 Task: Create a rule when custom fields attachments is set to a date between 1 and 7 working days ago by anyone.
Action: Mouse pressed left at (859, 252)
Screenshot: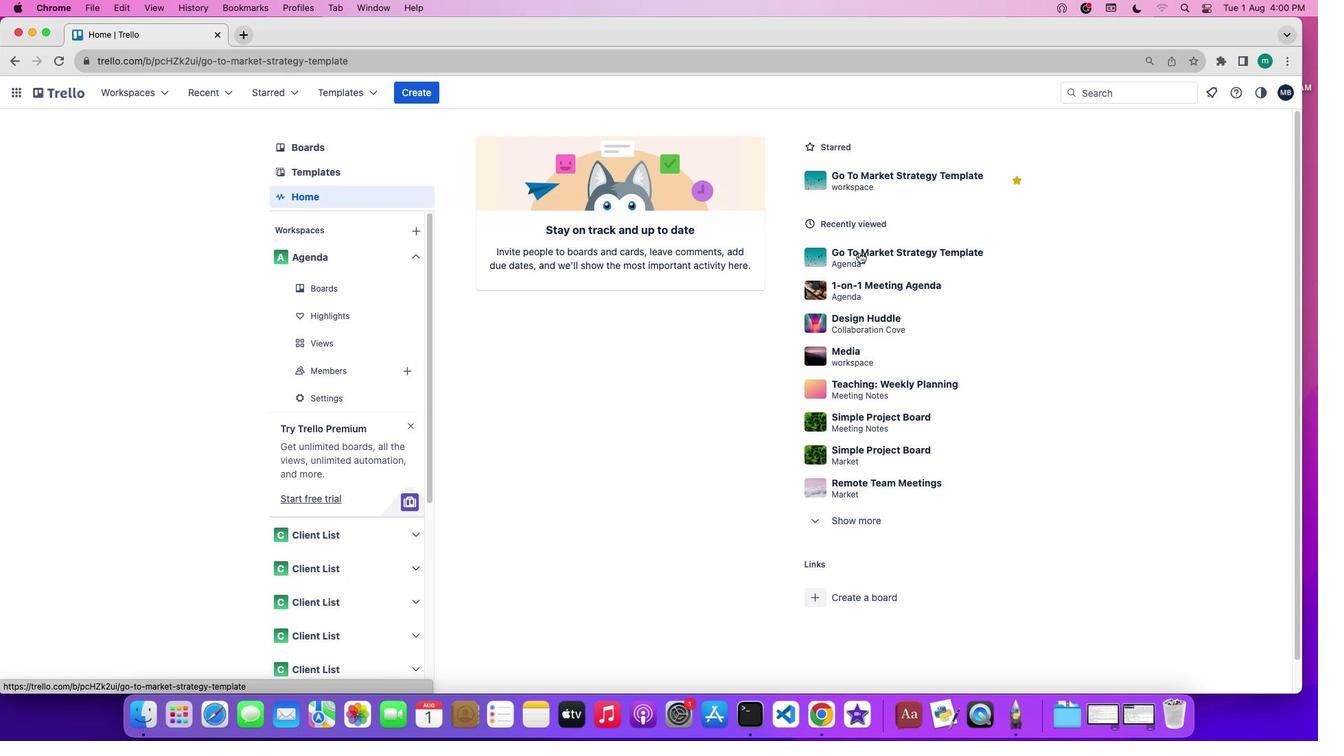 
Action: Mouse moved to (1151, 308)
Screenshot: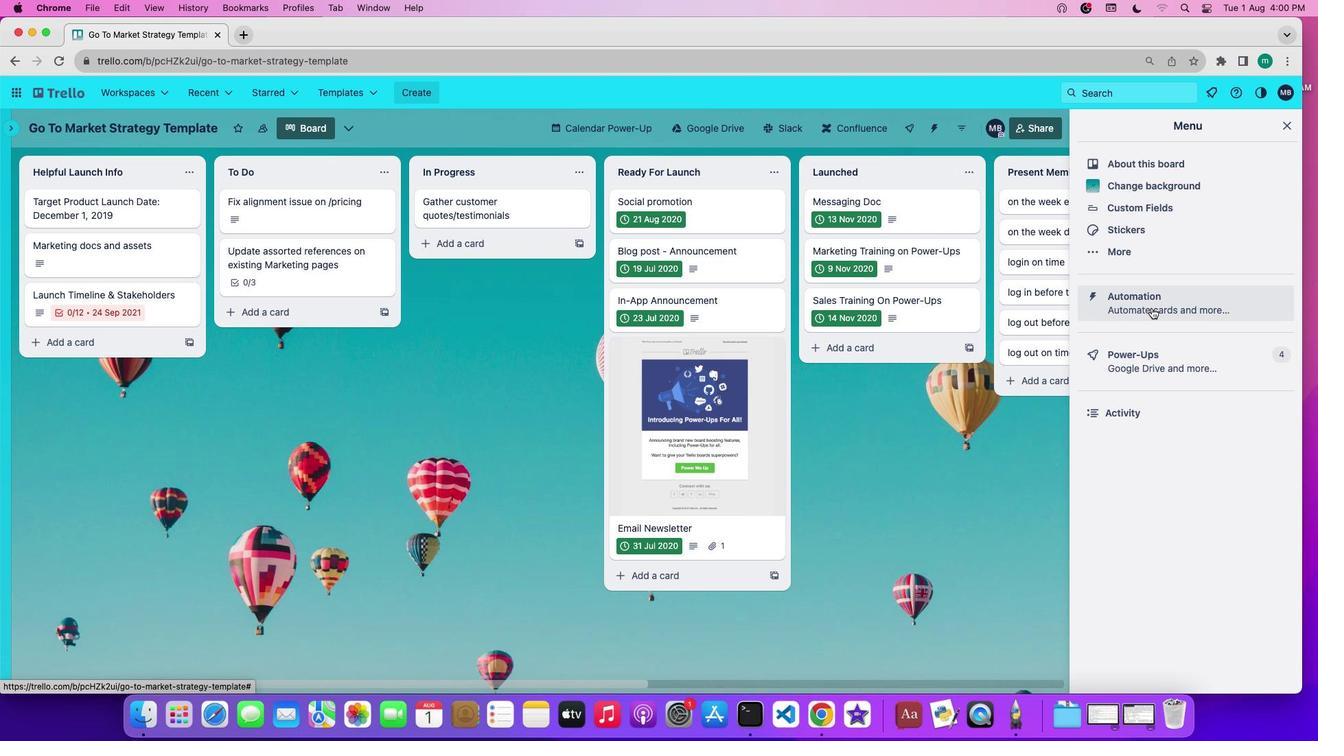 
Action: Mouse pressed left at (1151, 308)
Screenshot: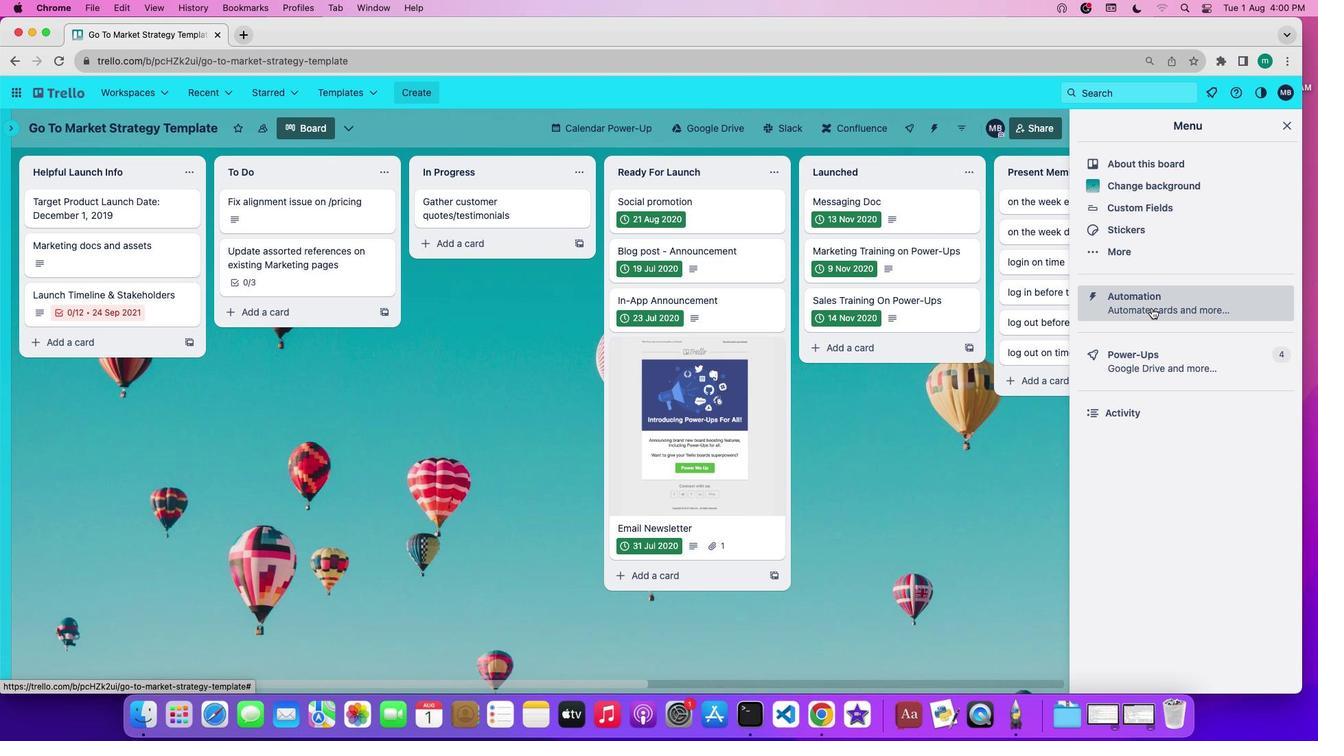 
Action: Mouse moved to (41, 240)
Screenshot: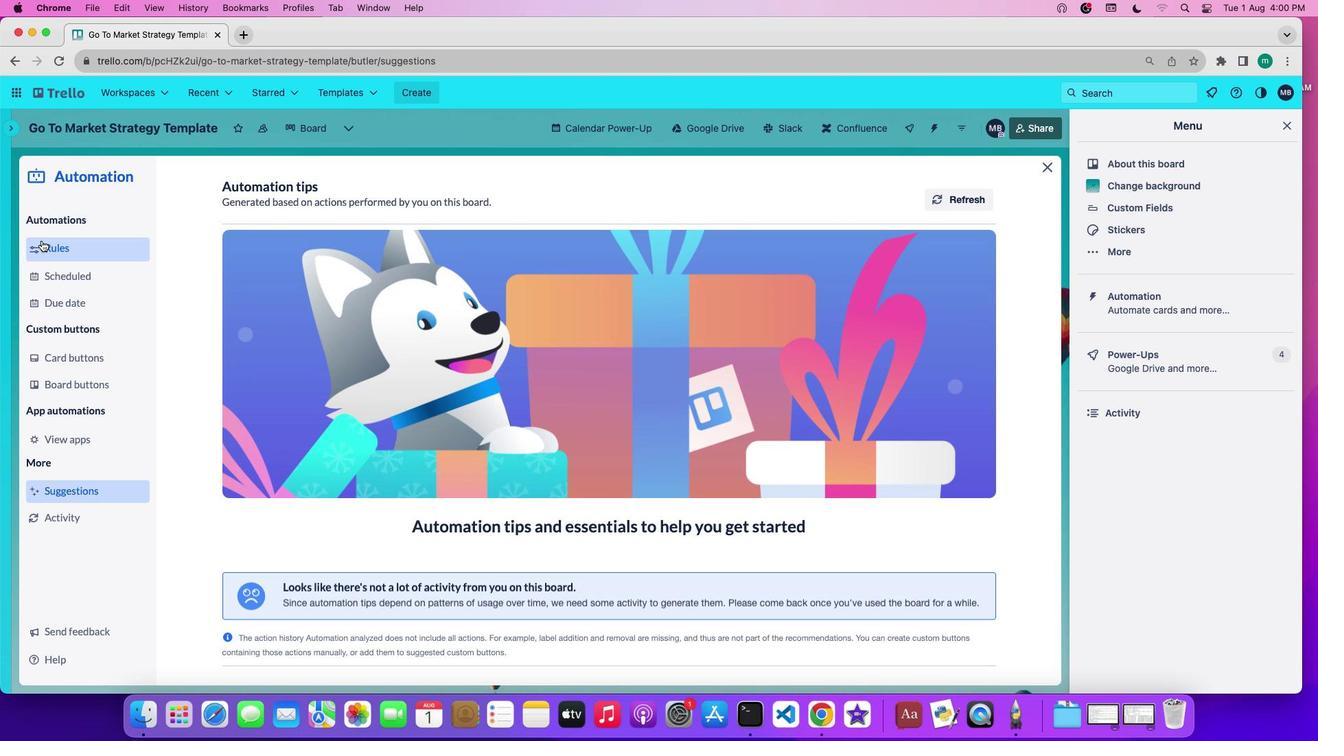 
Action: Mouse pressed left at (41, 240)
Screenshot: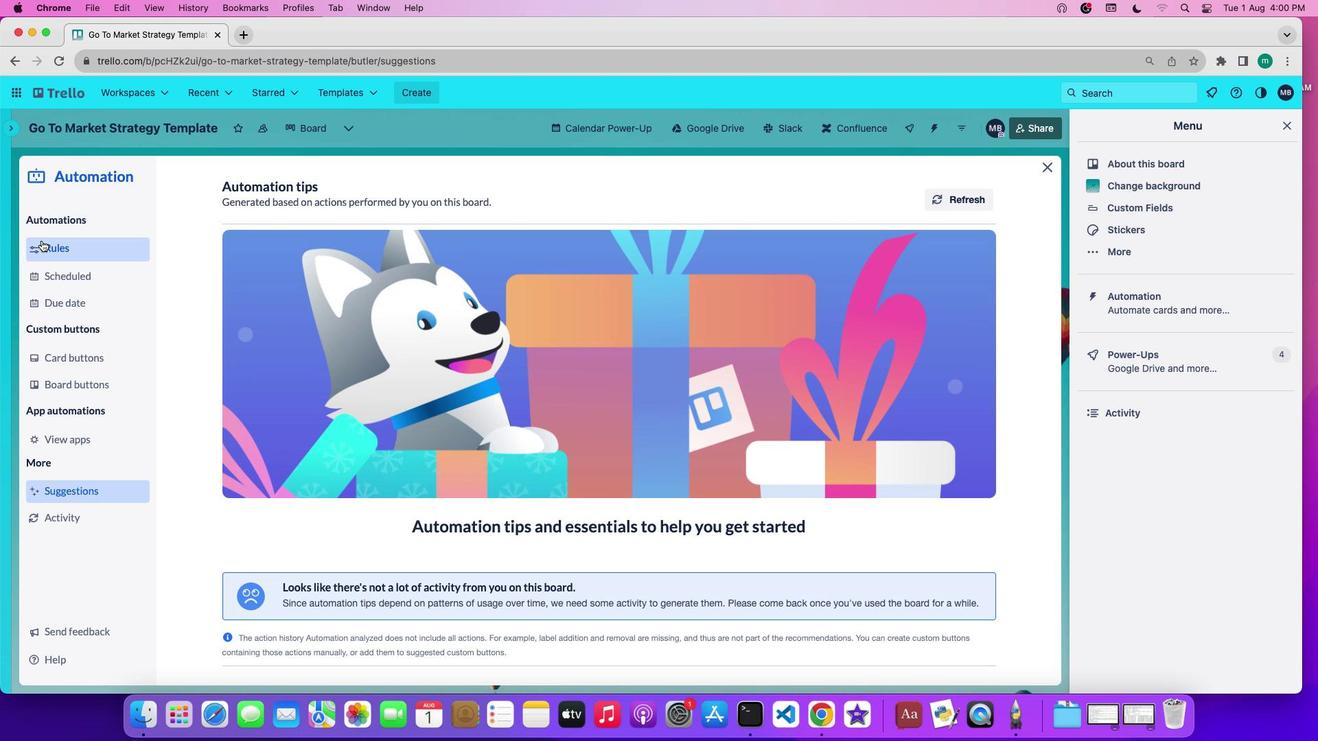 
Action: Mouse moved to (304, 498)
Screenshot: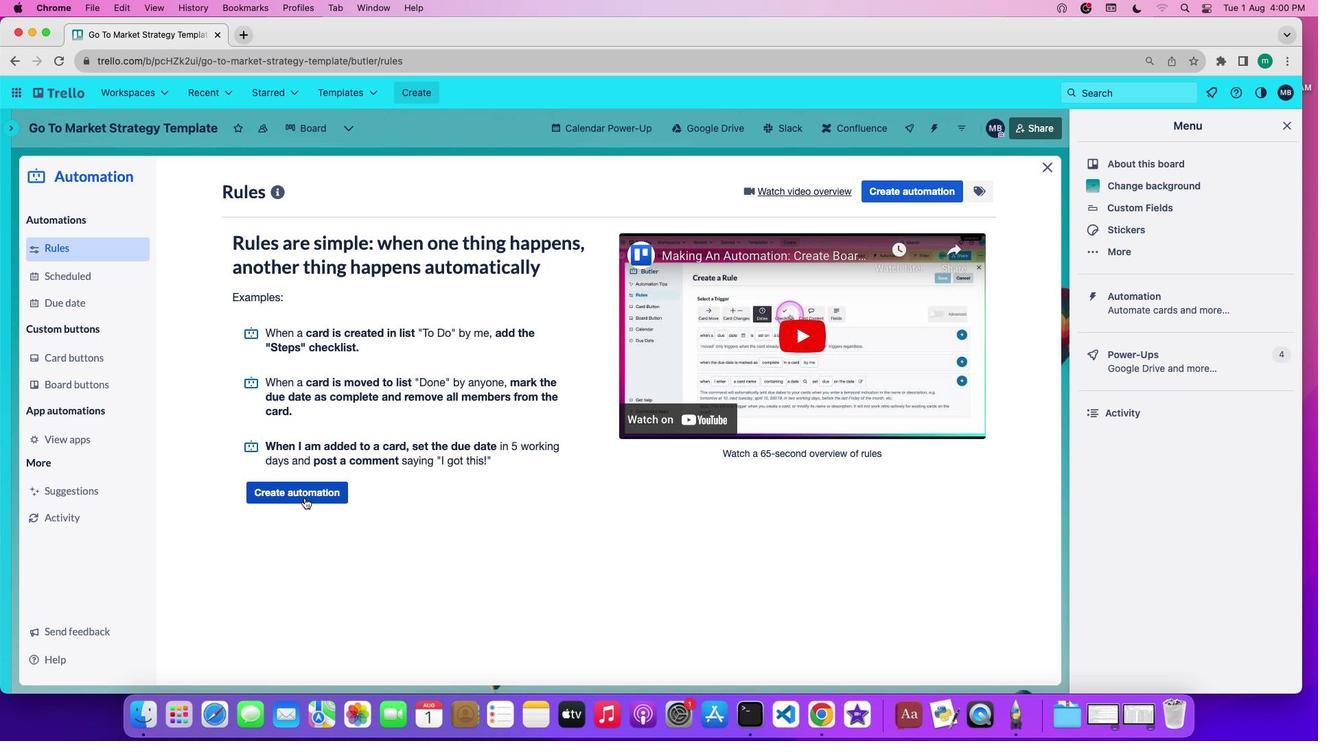 
Action: Mouse pressed left at (304, 498)
Screenshot: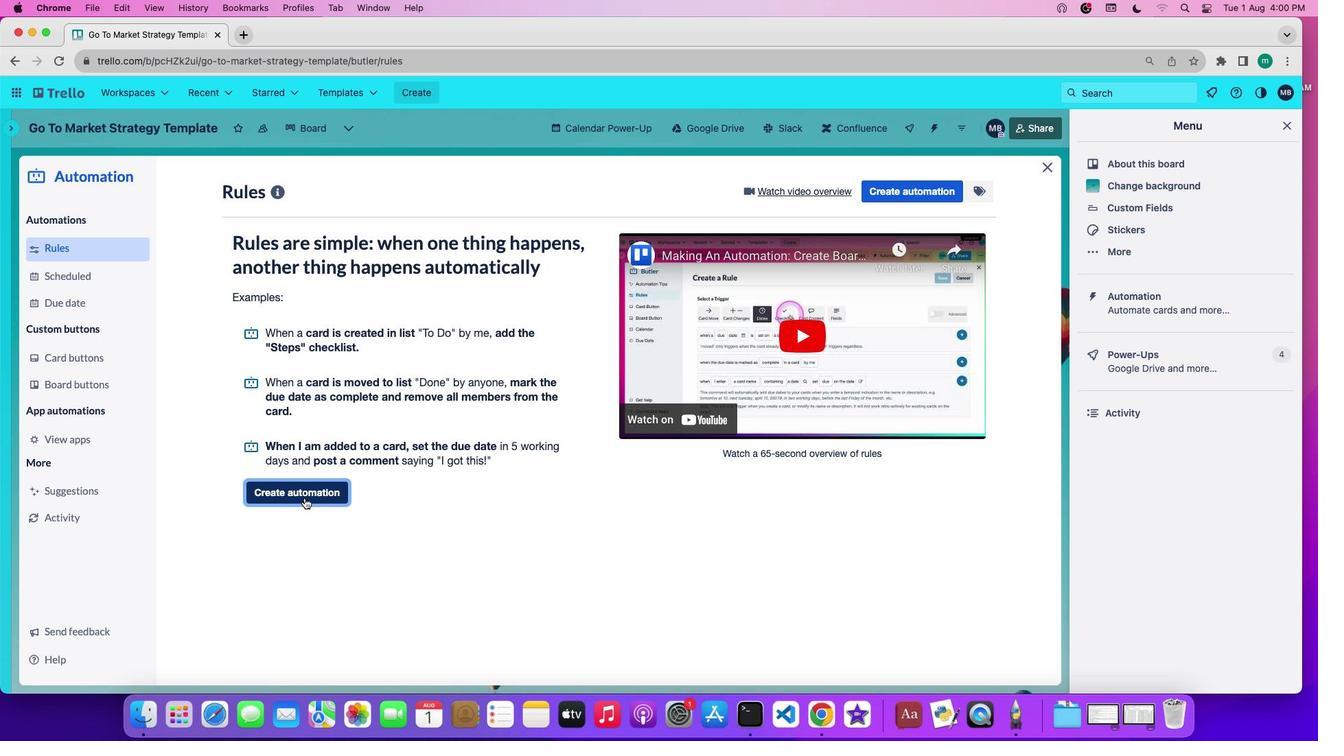
Action: Mouse moved to (523, 327)
Screenshot: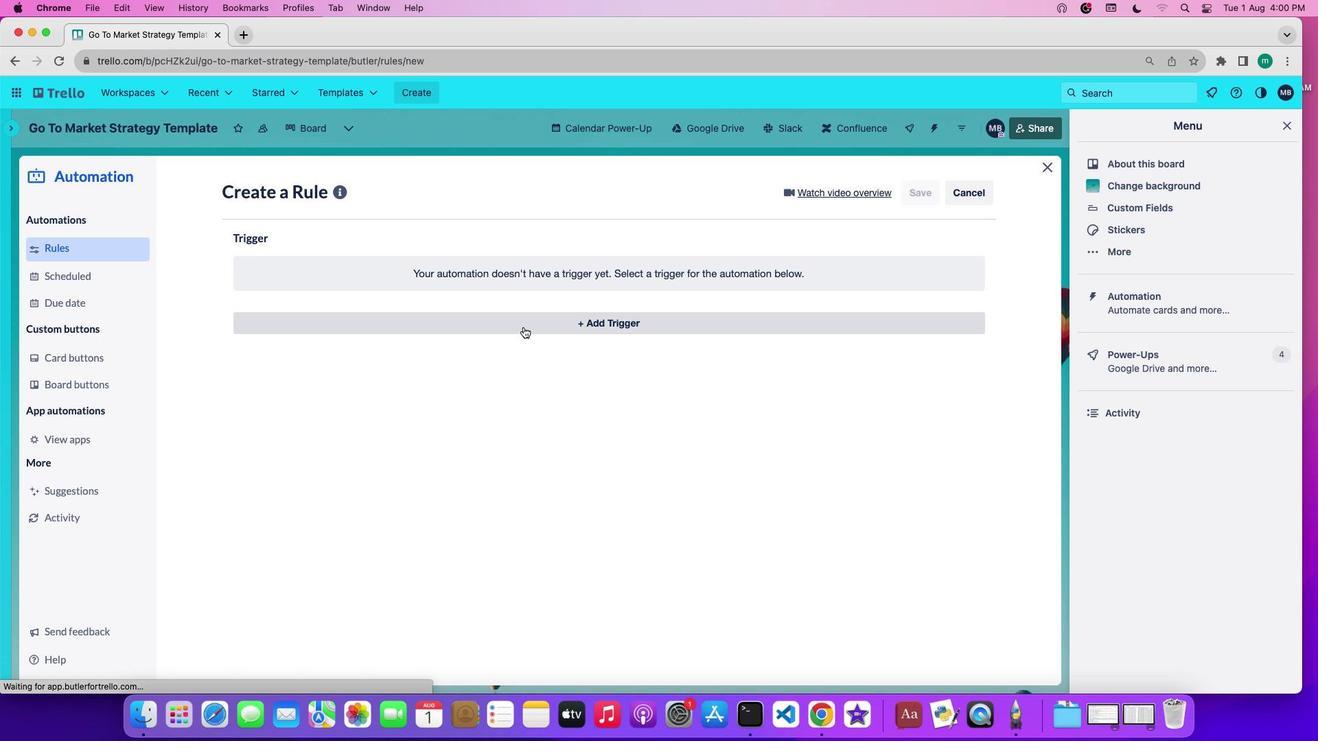 
Action: Mouse pressed left at (523, 327)
Screenshot: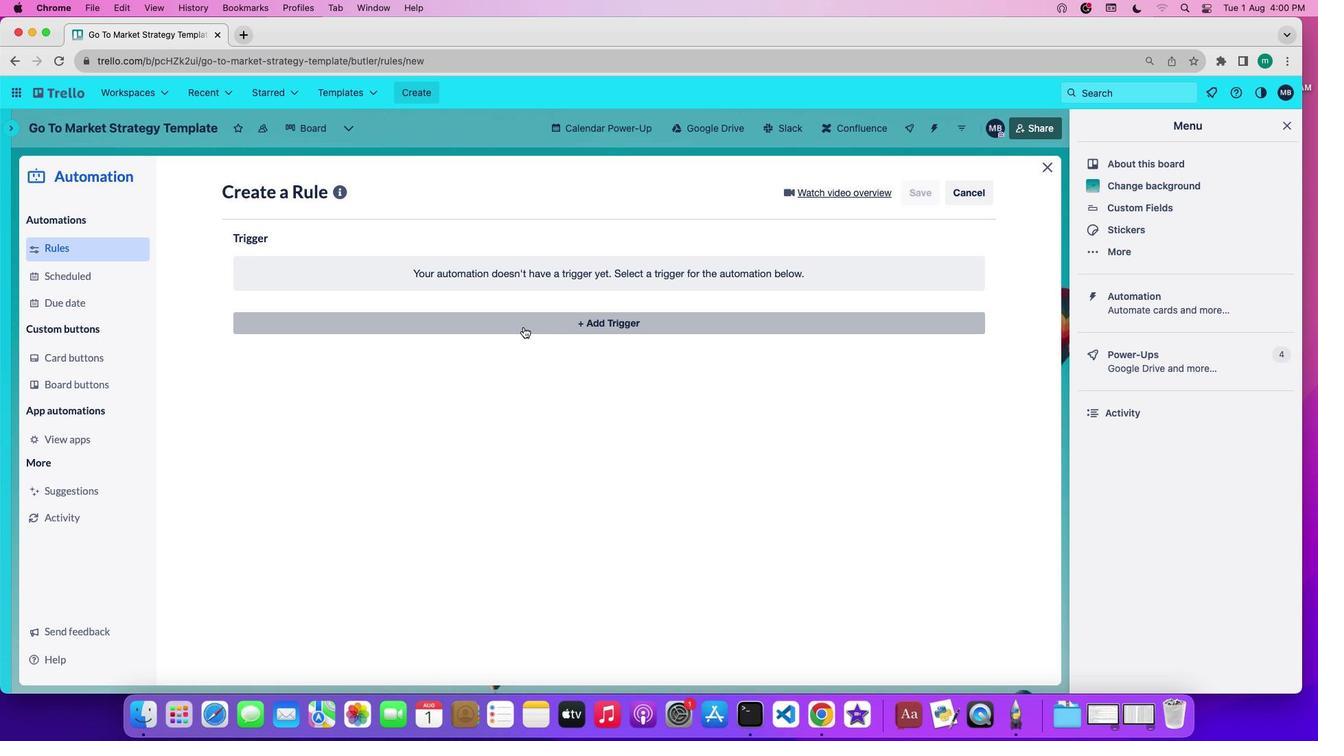 
Action: Mouse moved to (548, 367)
Screenshot: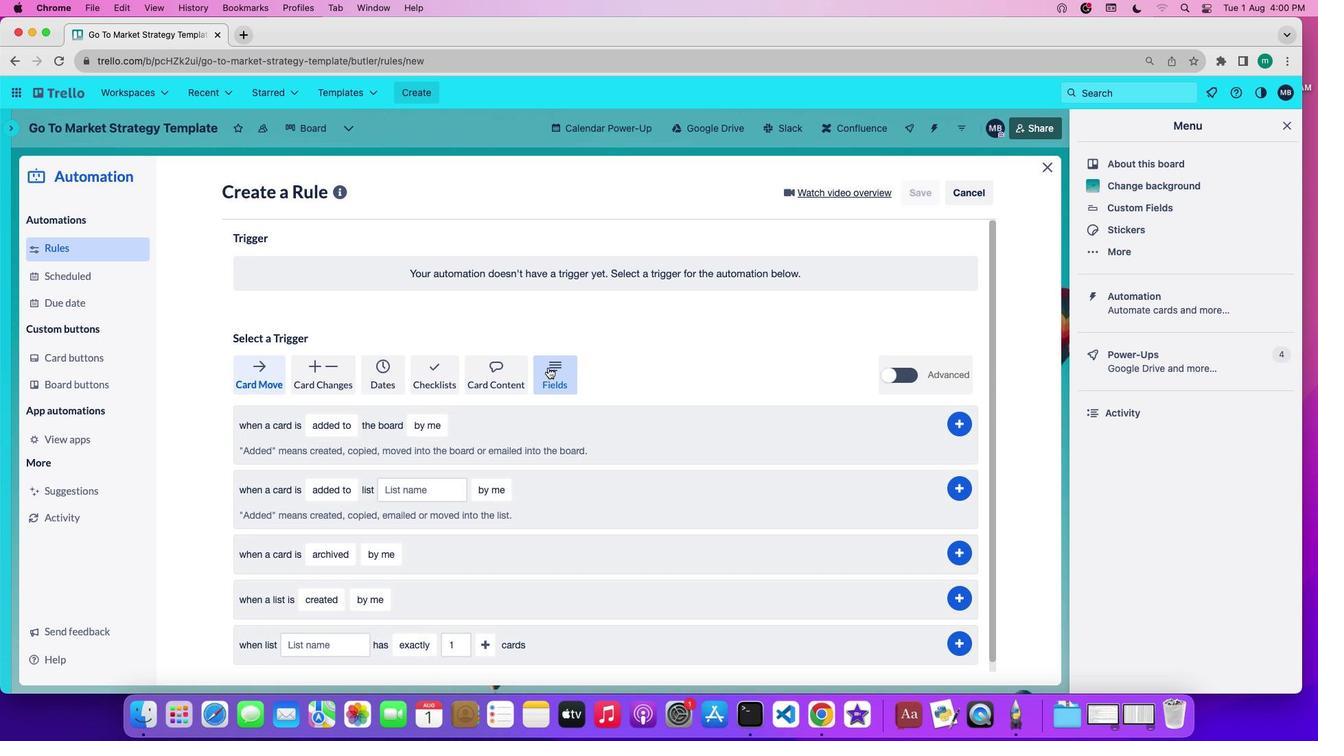 
Action: Mouse pressed left at (548, 367)
Screenshot: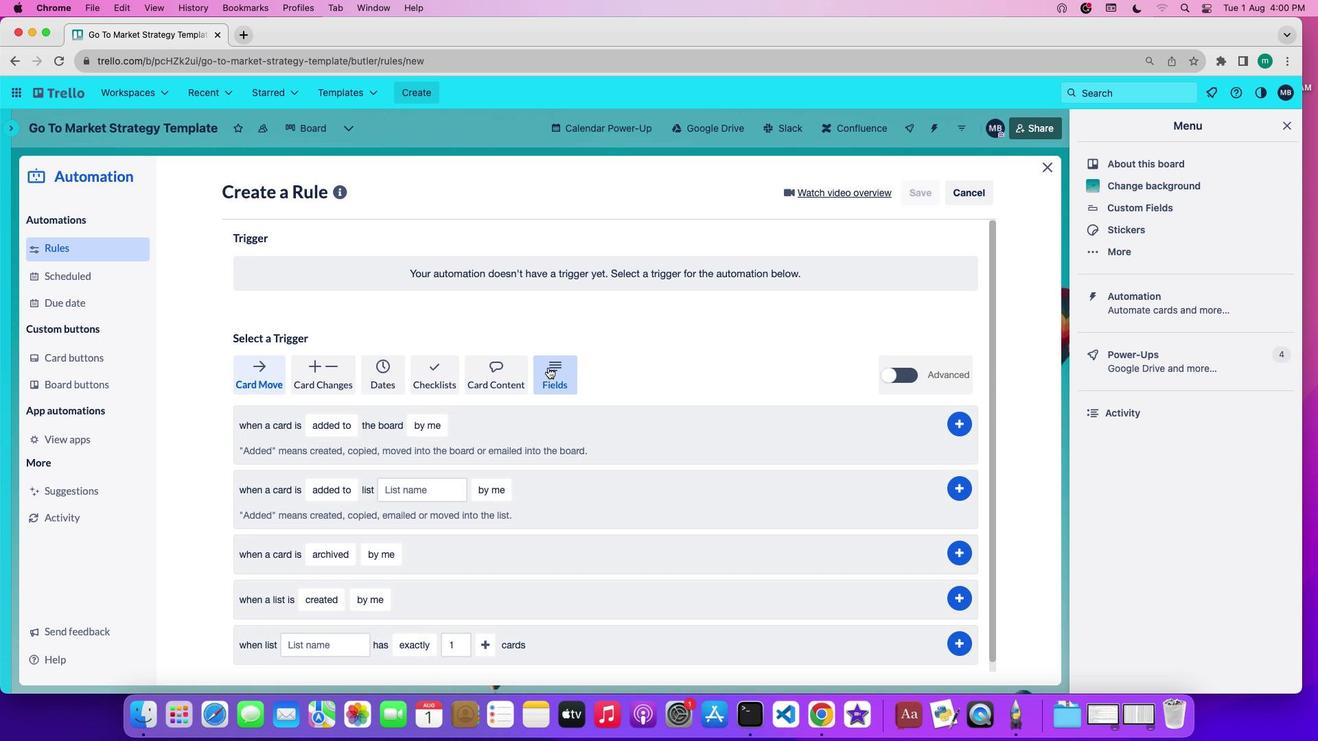 
Action: Mouse moved to (544, 545)
Screenshot: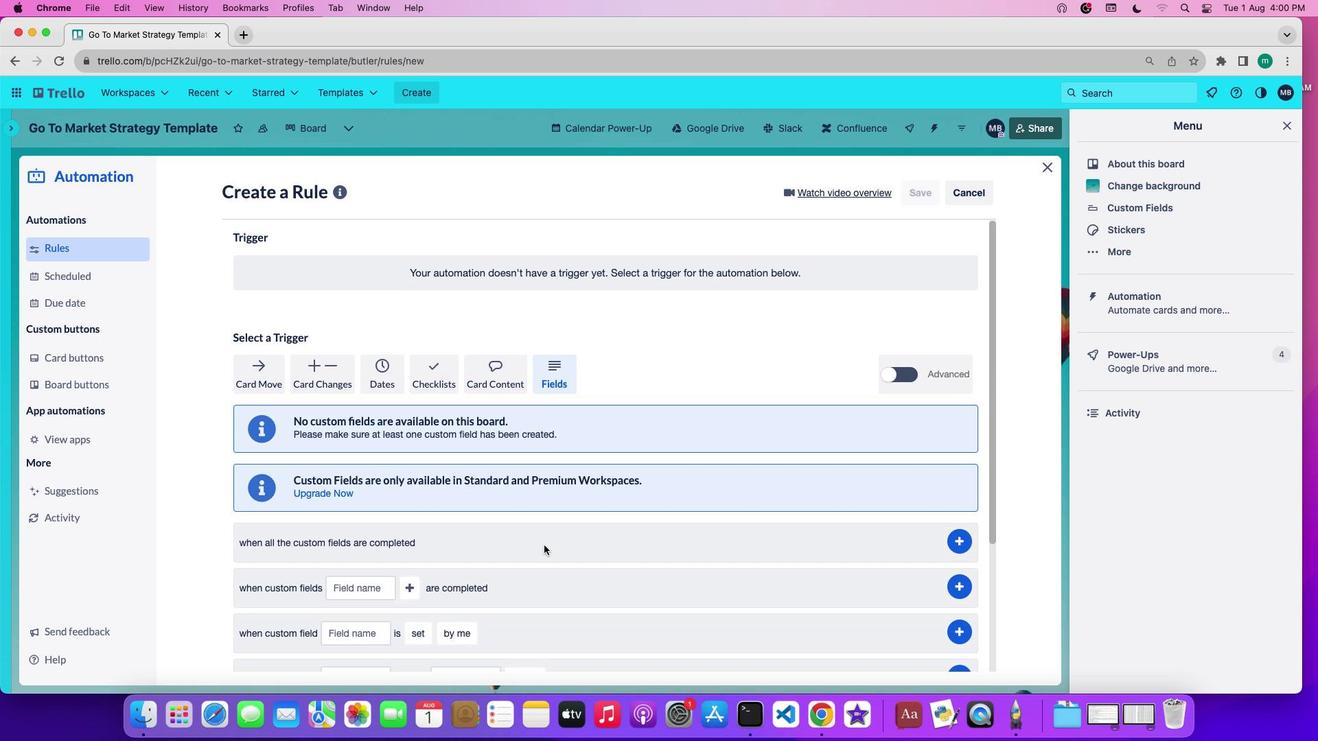 
Action: Mouse scrolled (544, 545) with delta (0, 0)
Screenshot: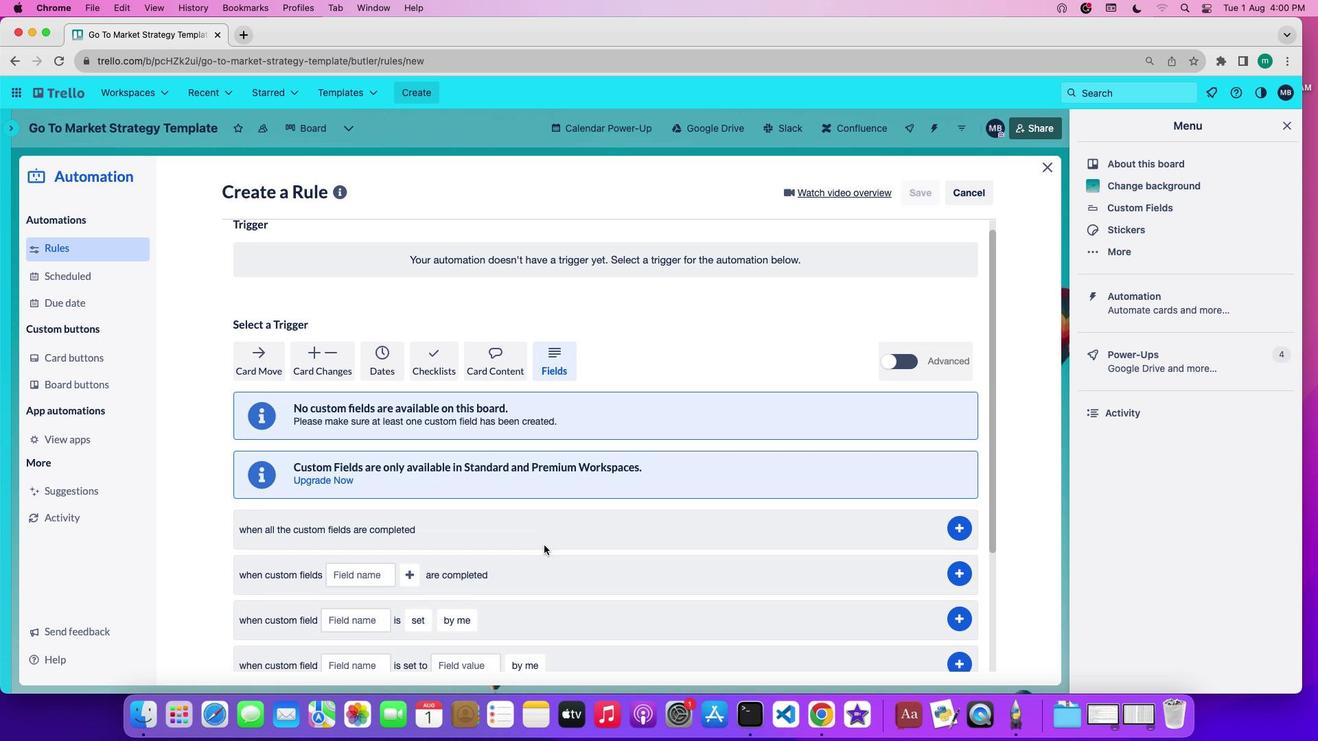 
Action: Mouse moved to (544, 545)
Screenshot: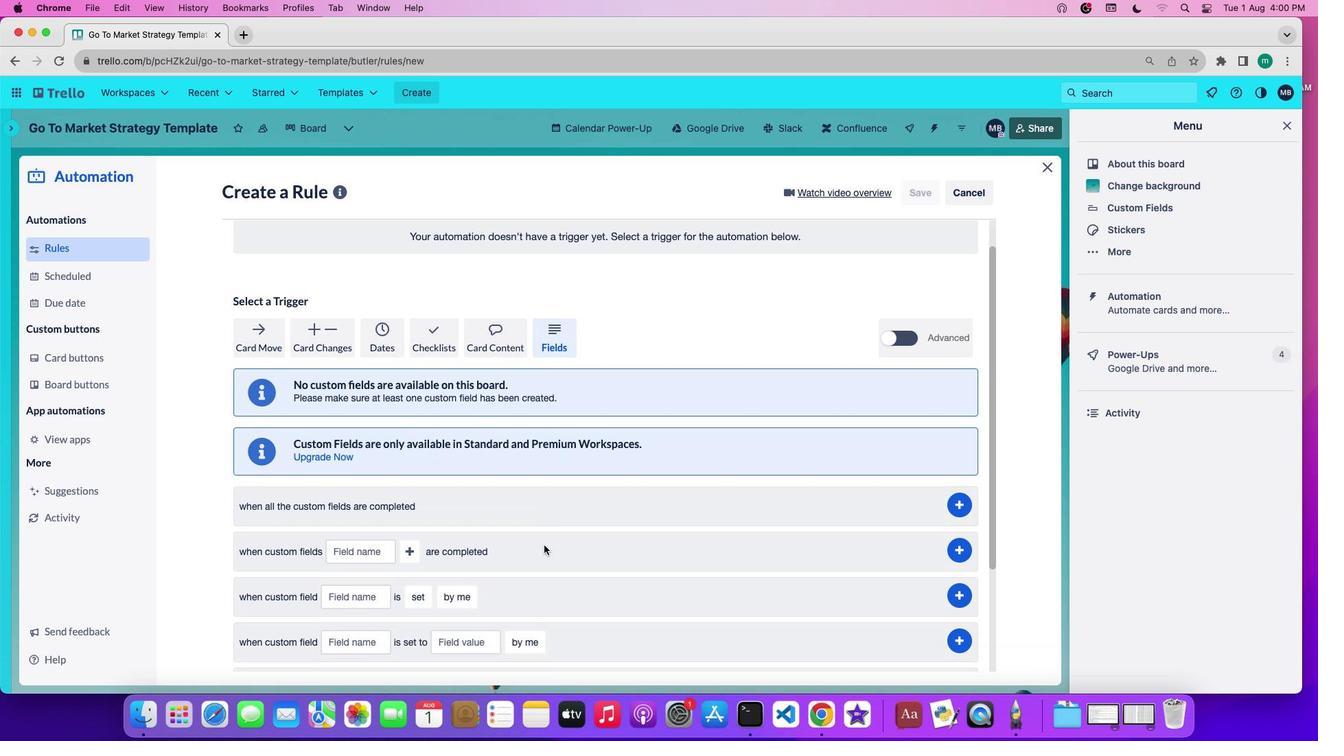 
Action: Mouse scrolled (544, 545) with delta (0, 0)
Screenshot: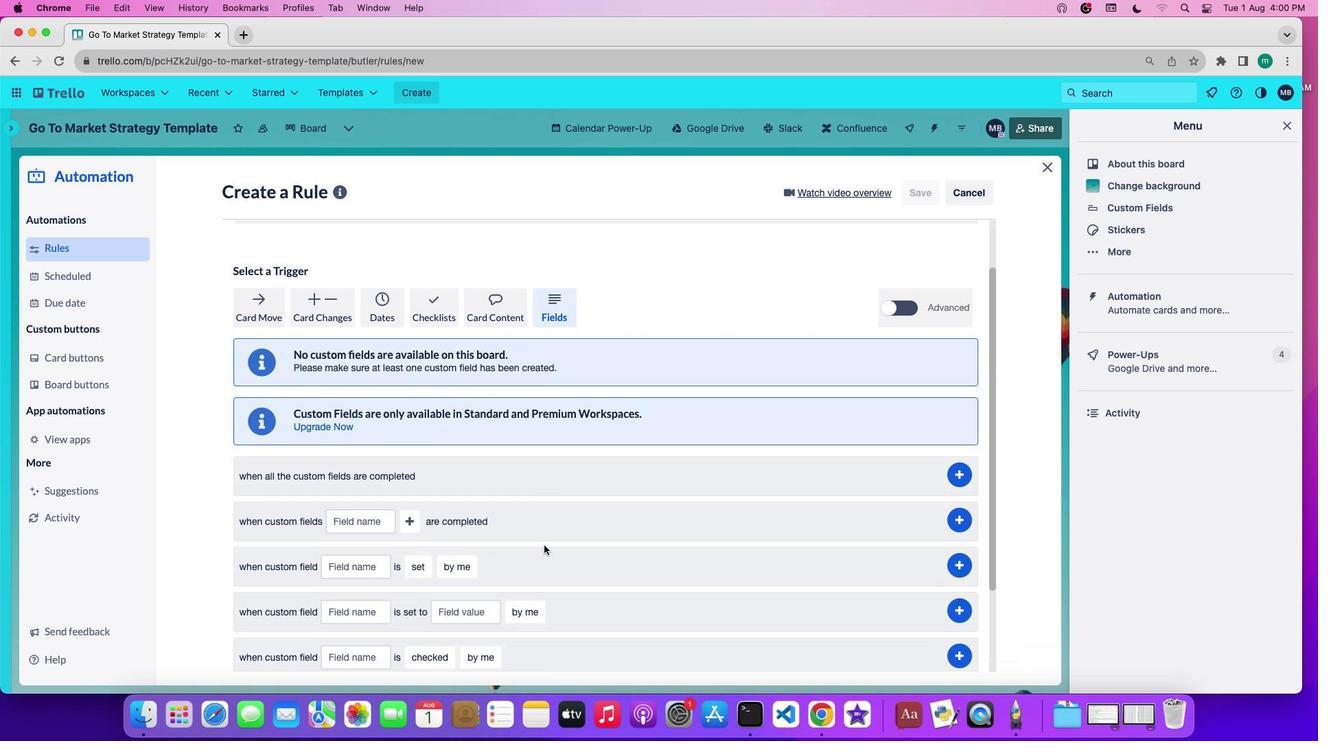 
Action: Mouse scrolled (544, 545) with delta (0, -1)
Screenshot: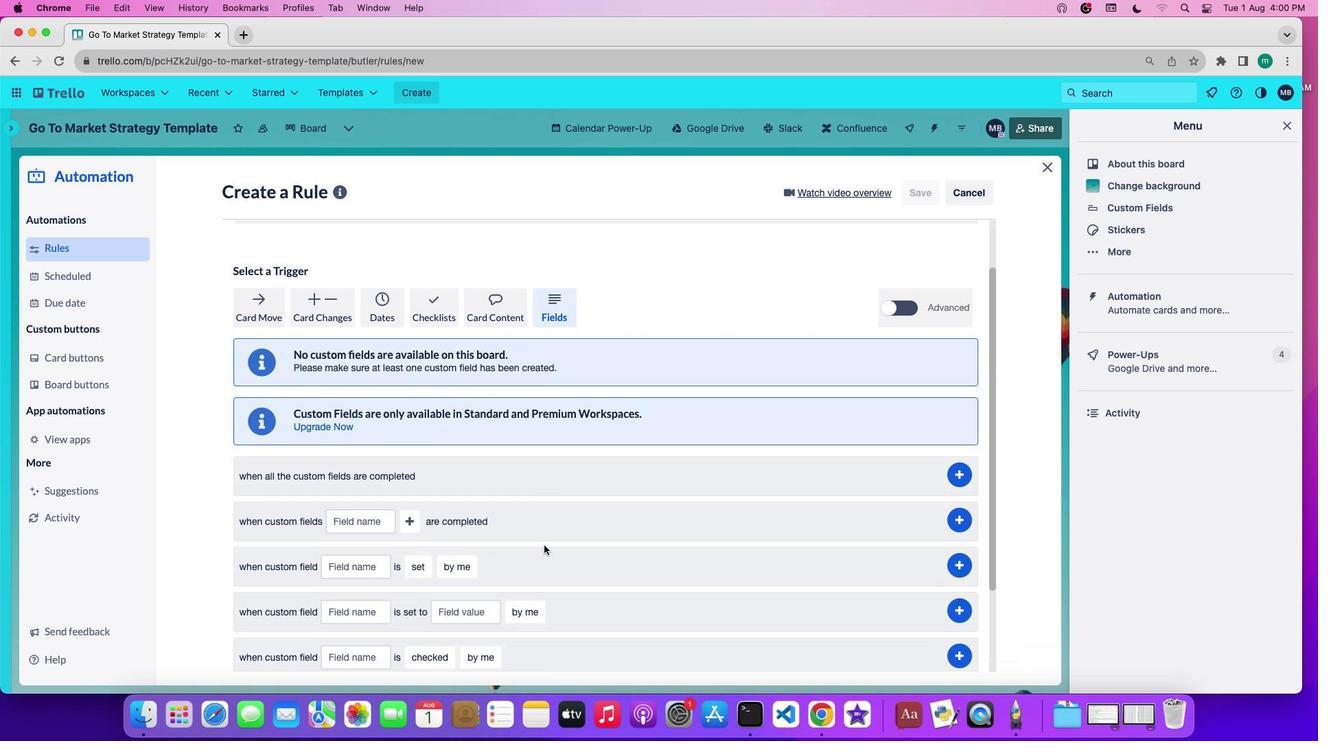 
Action: Mouse scrolled (544, 545) with delta (0, -2)
Screenshot: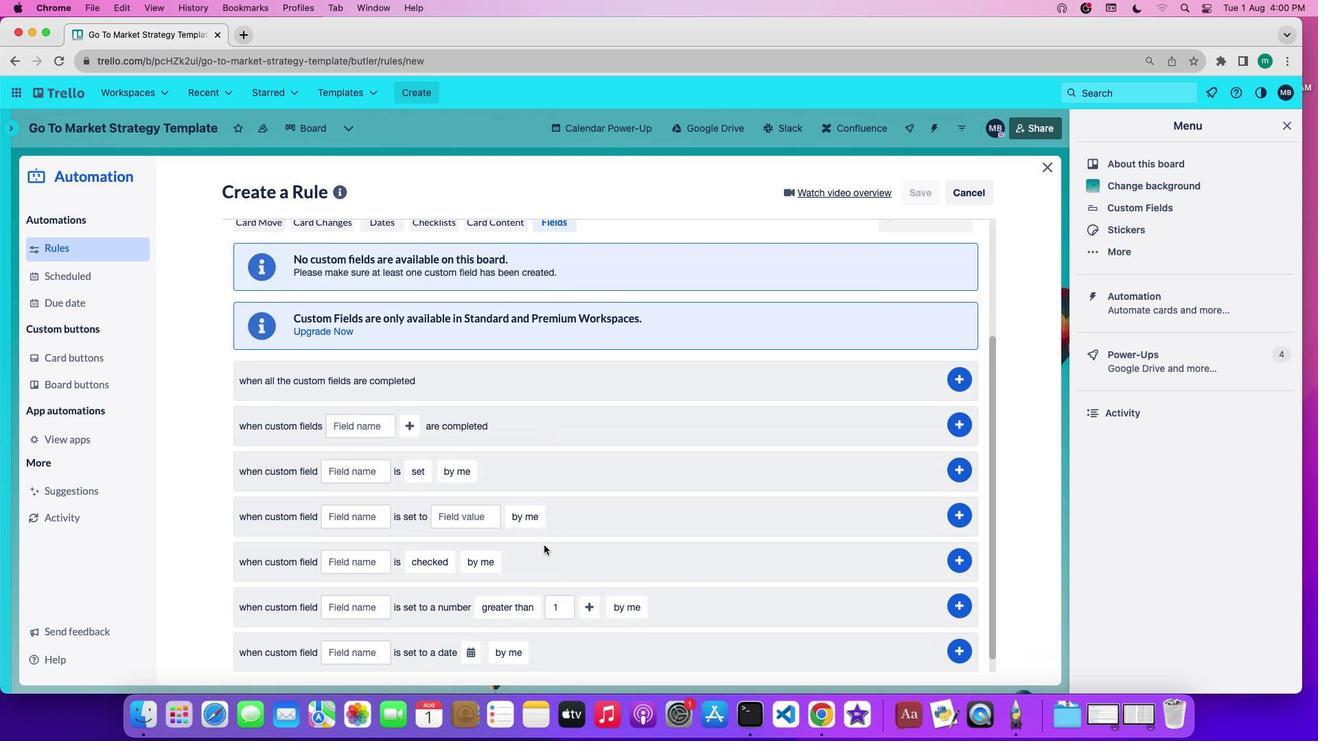 
Action: Mouse scrolled (544, 545) with delta (0, 0)
Screenshot: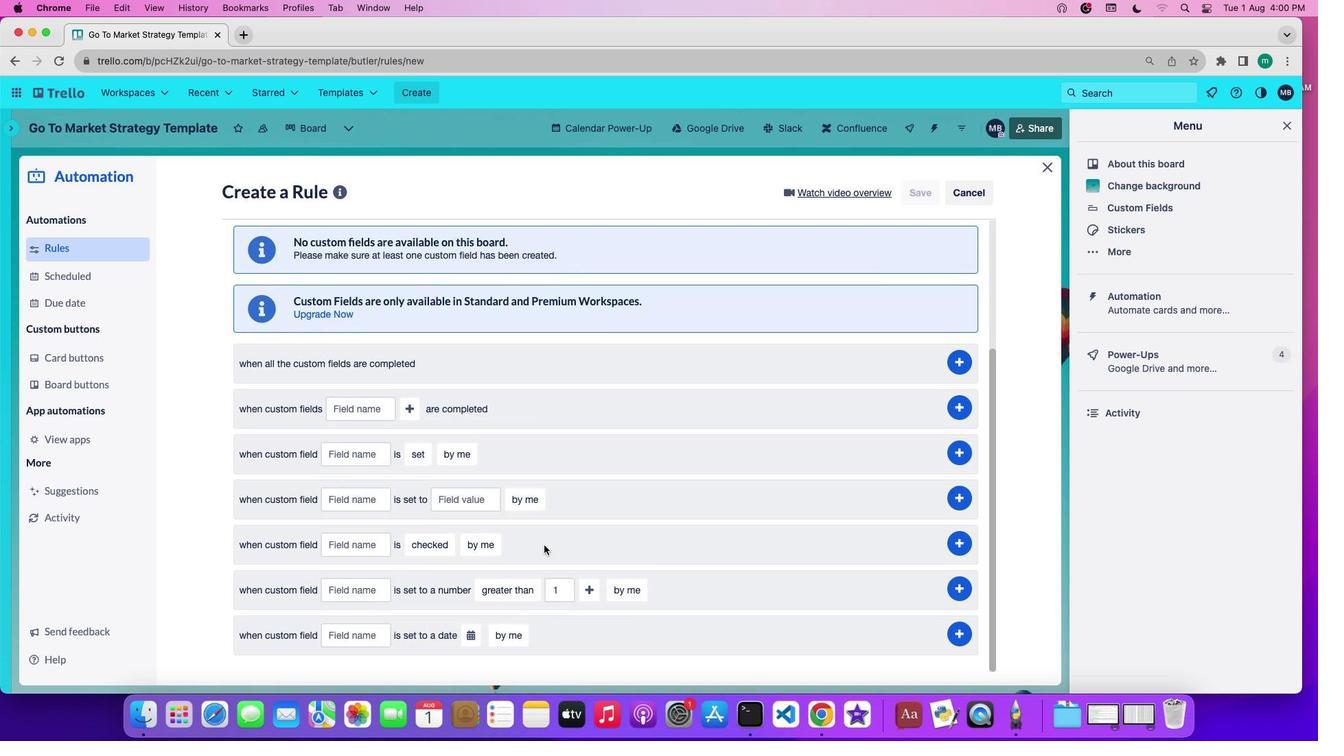 
Action: Mouse scrolled (544, 545) with delta (0, 0)
Screenshot: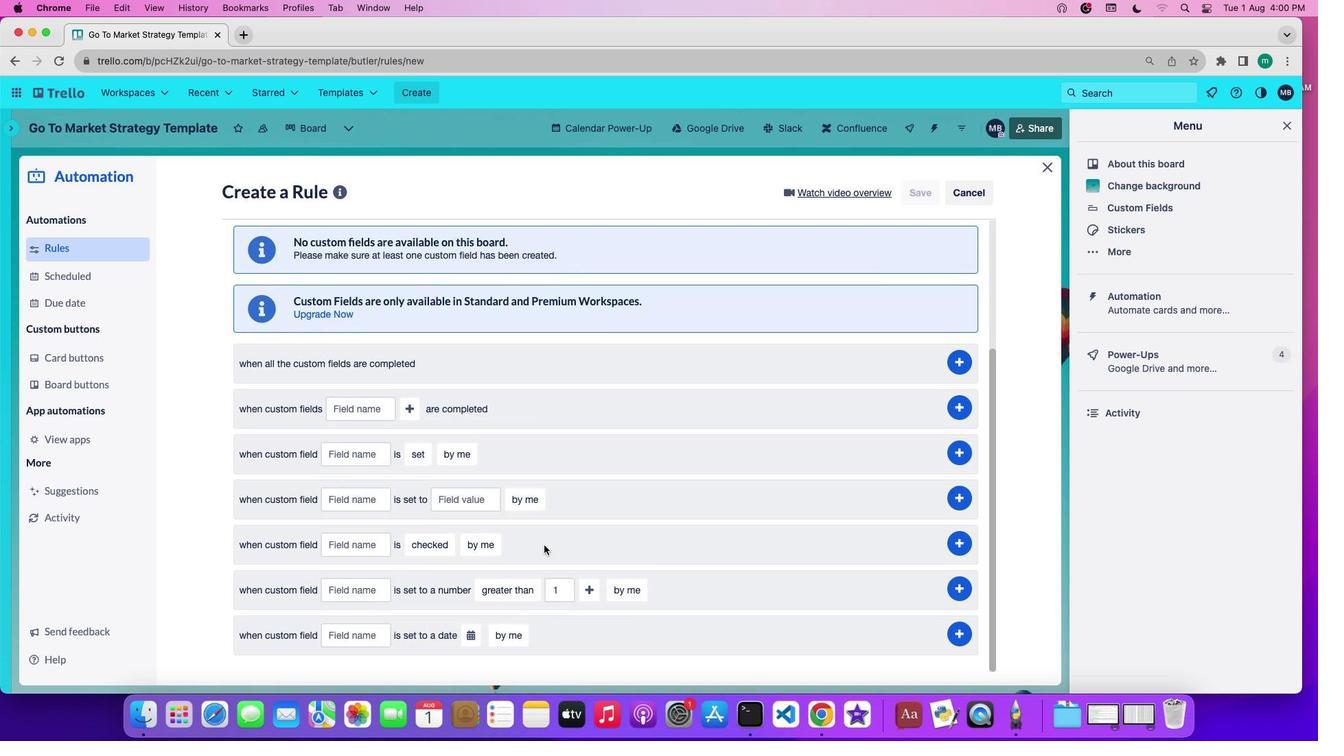 
Action: Mouse scrolled (544, 545) with delta (0, -1)
Screenshot: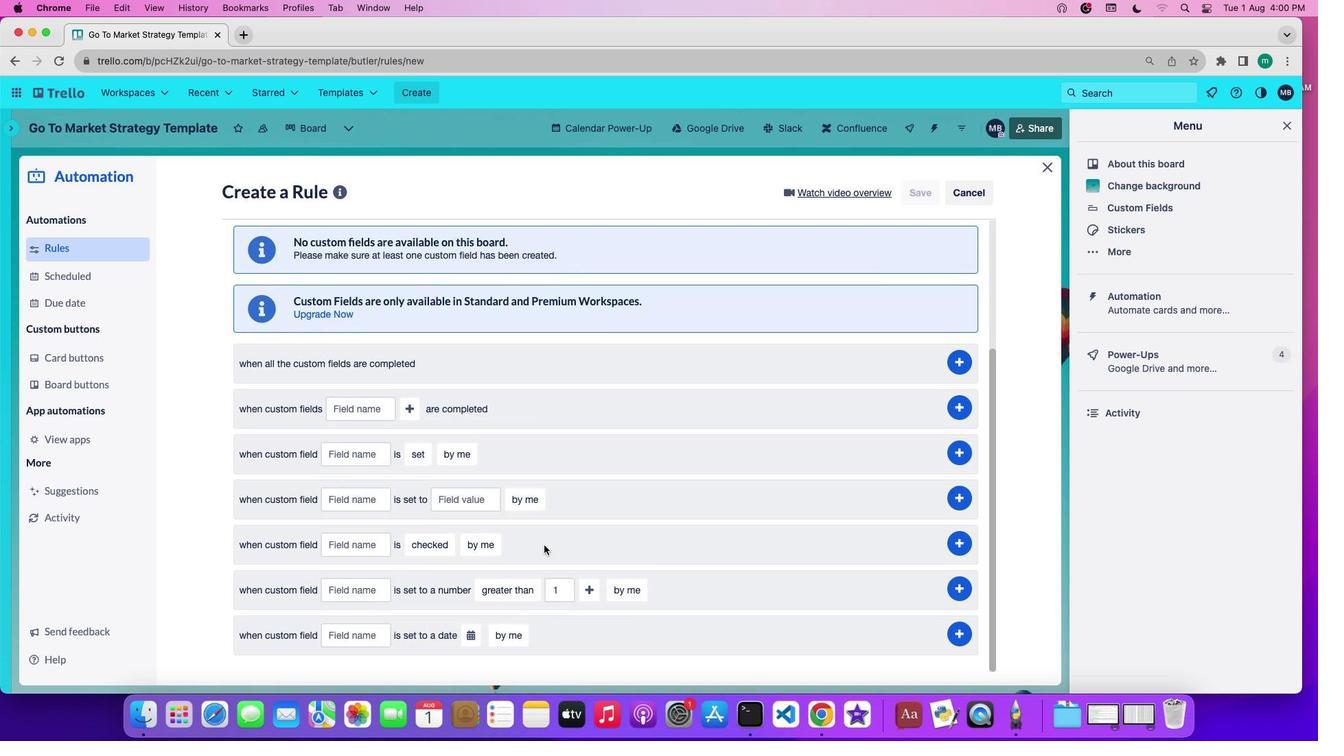
Action: Mouse scrolled (544, 545) with delta (0, -2)
Screenshot: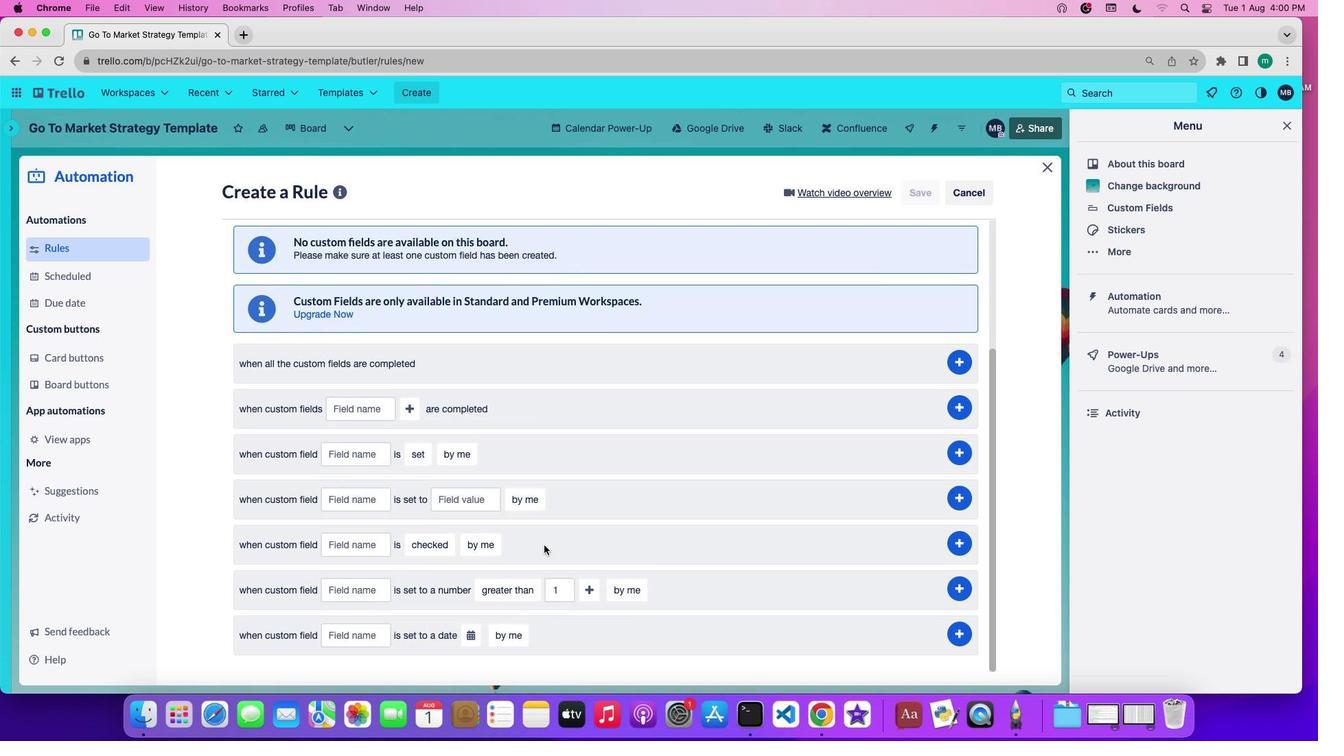 
Action: Mouse moved to (333, 638)
Screenshot: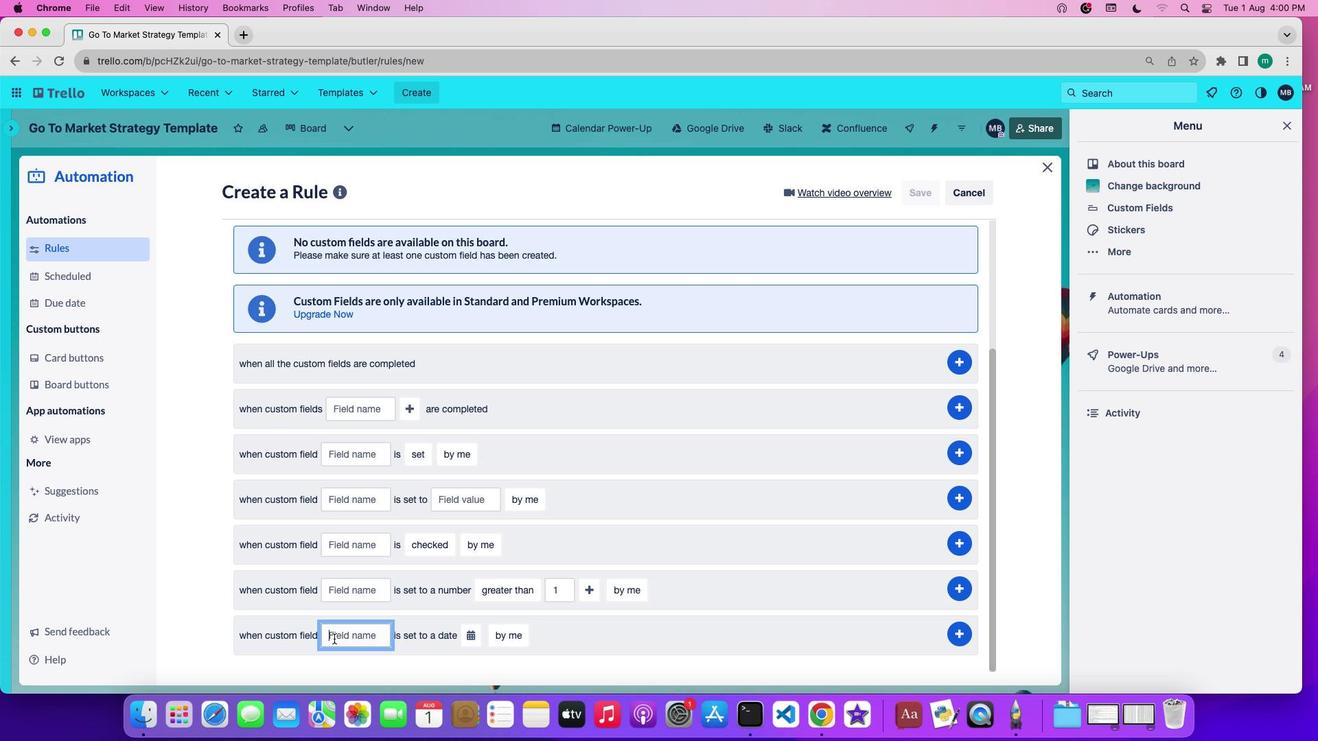 
Action: Mouse pressed left at (333, 638)
Screenshot: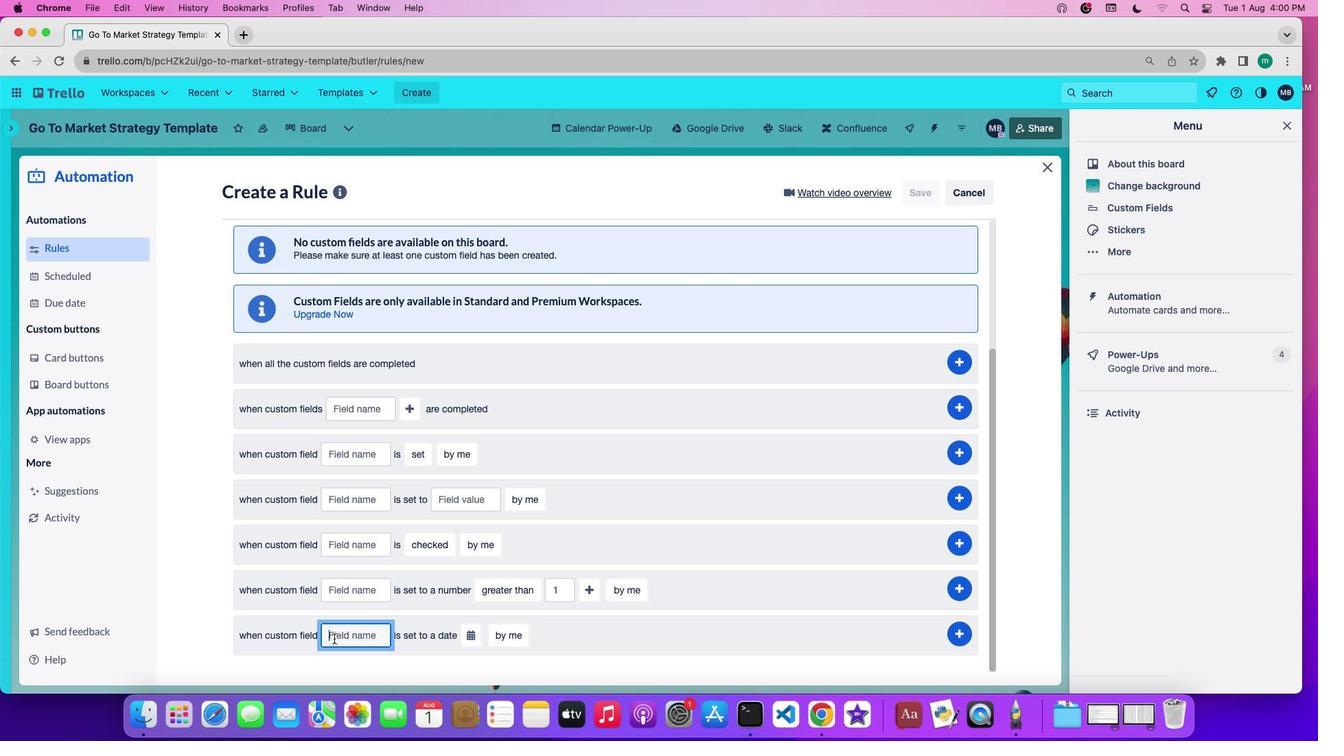 
Action: Key pressed 'a''t''t''a''c''h''m''e''n''t''s'
Screenshot: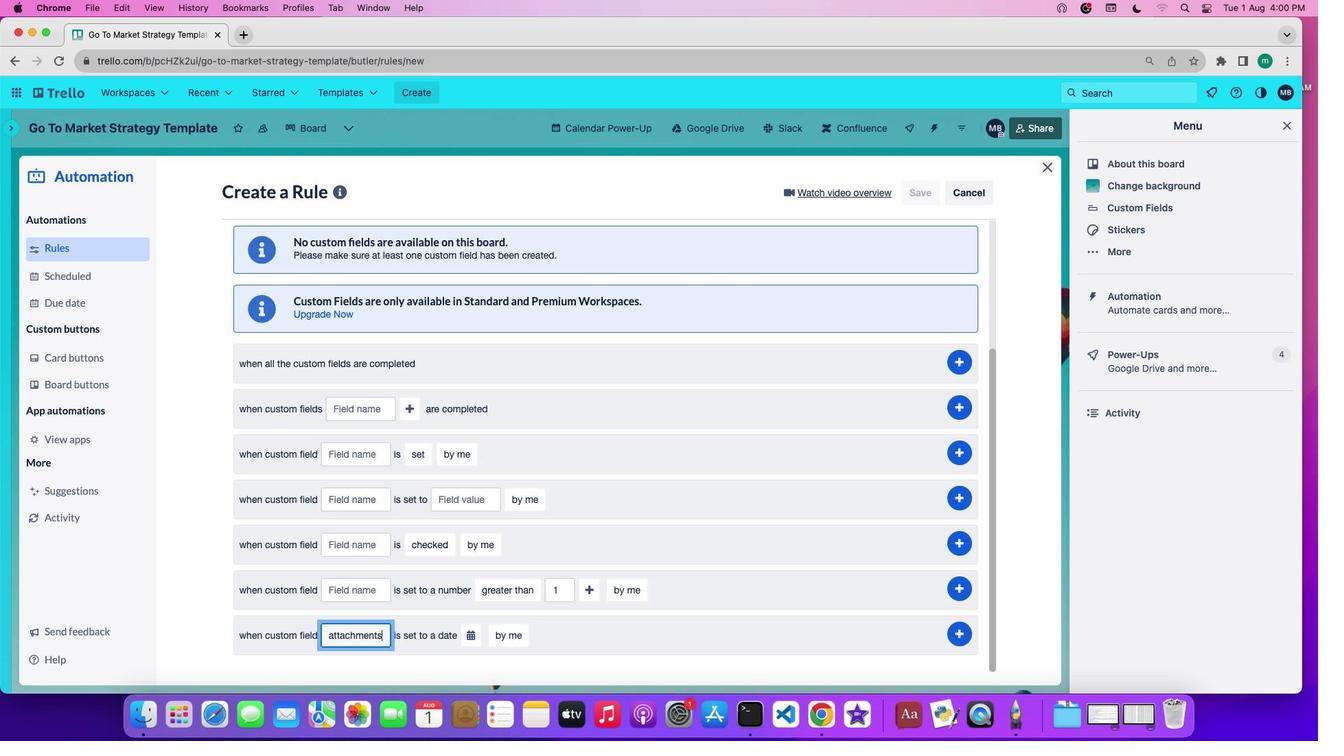 
Action: Mouse moved to (480, 638)
Screenshot: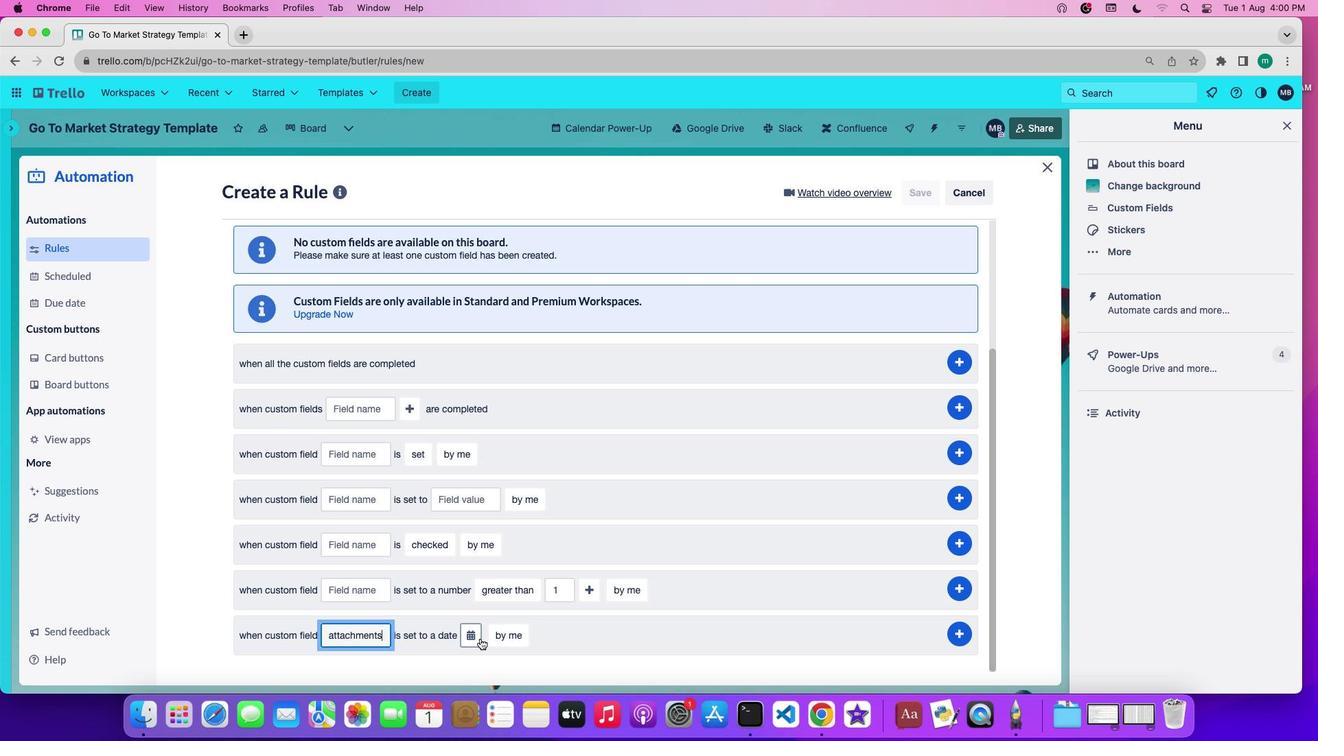 
Action: Mouse pressed left at (480, 638)
Screenshot: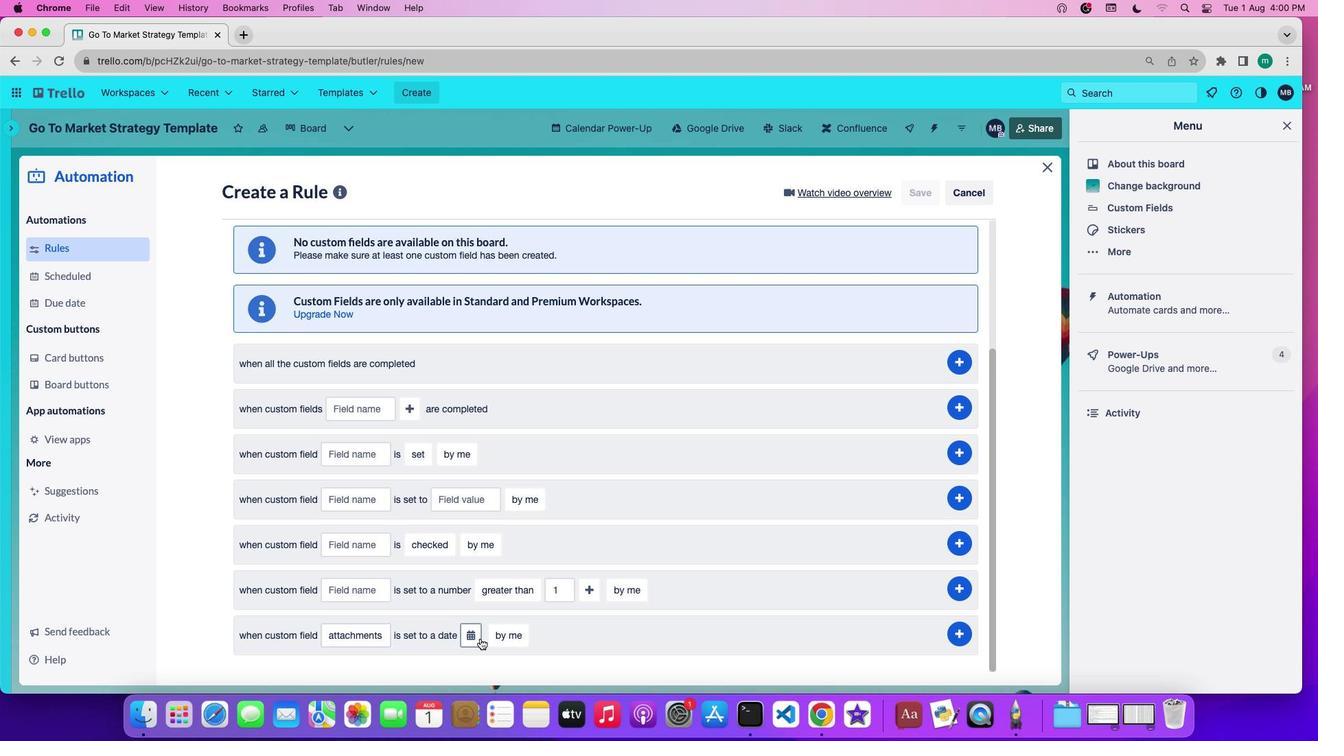 
Action: Mouse moved to (477, 637)
Screenshot: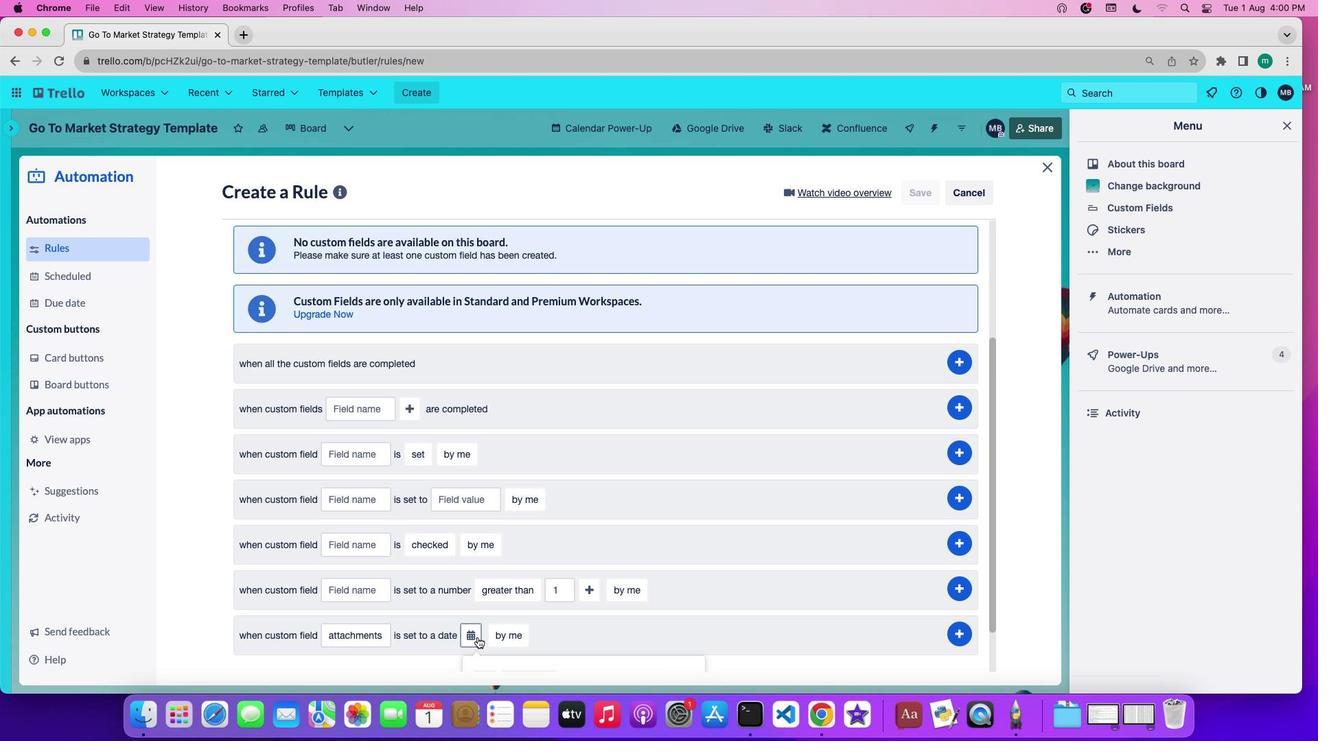 
Action: Mouse pressed left at (477, 637)
Screenshot: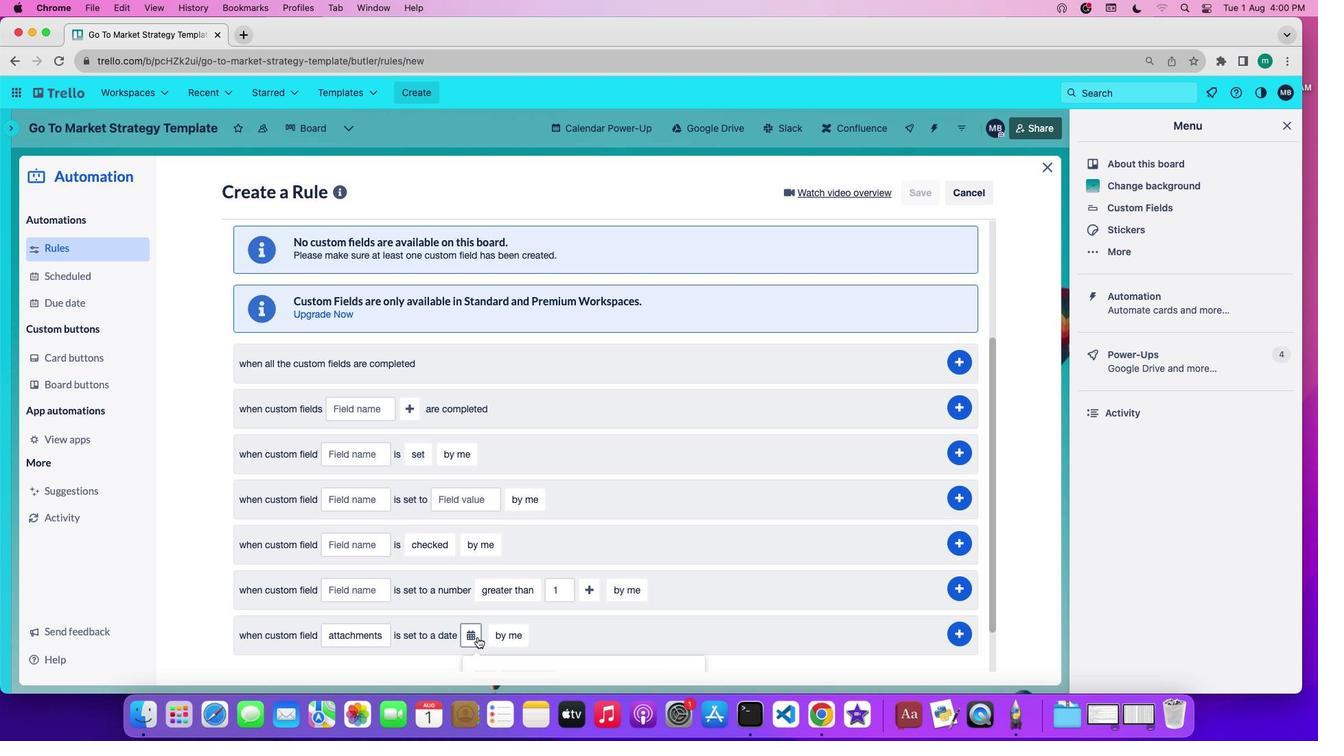 
Action: Mouse moved to (467, 633)
Screenshot: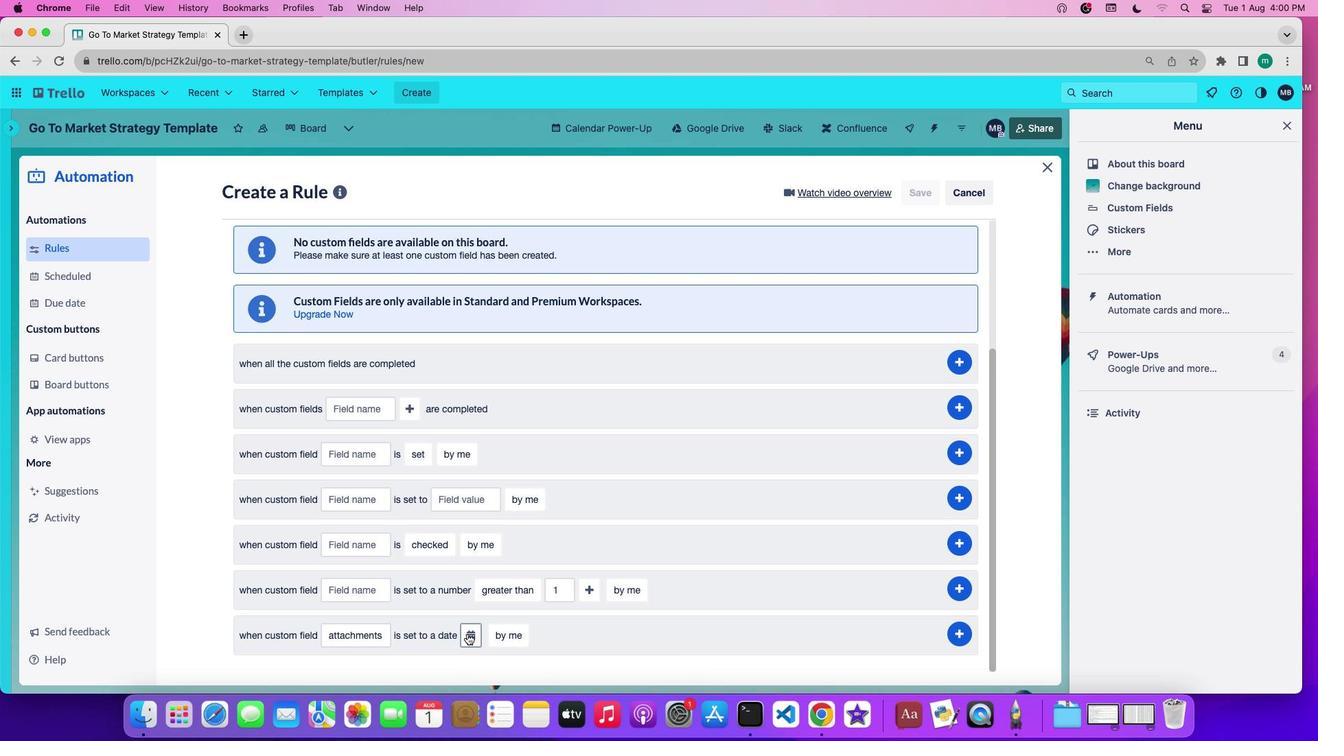 
Action: Mouse pressed left at (467, 633)
Screenshot: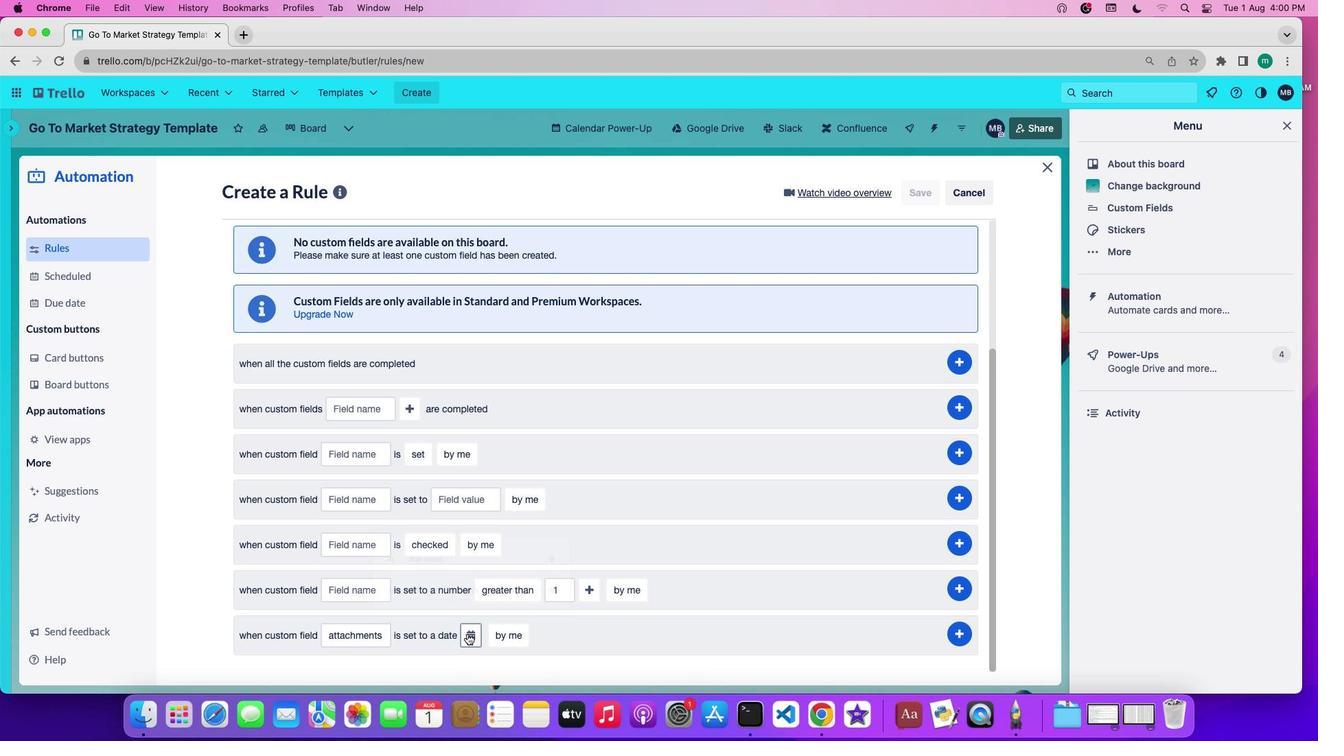 
Action: Mouse moved to (392, 584)
Screenshot: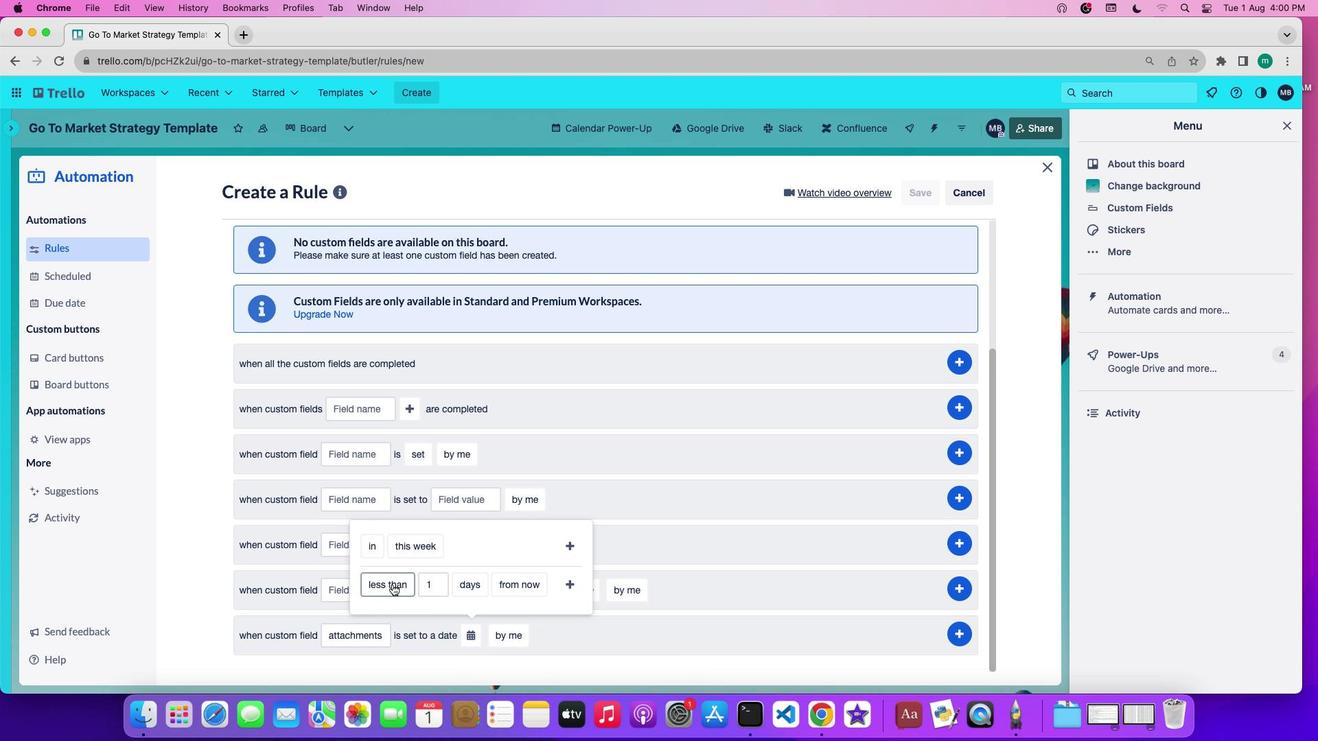 
Action: Mouse pressed left at (392, 584)
Screenshot: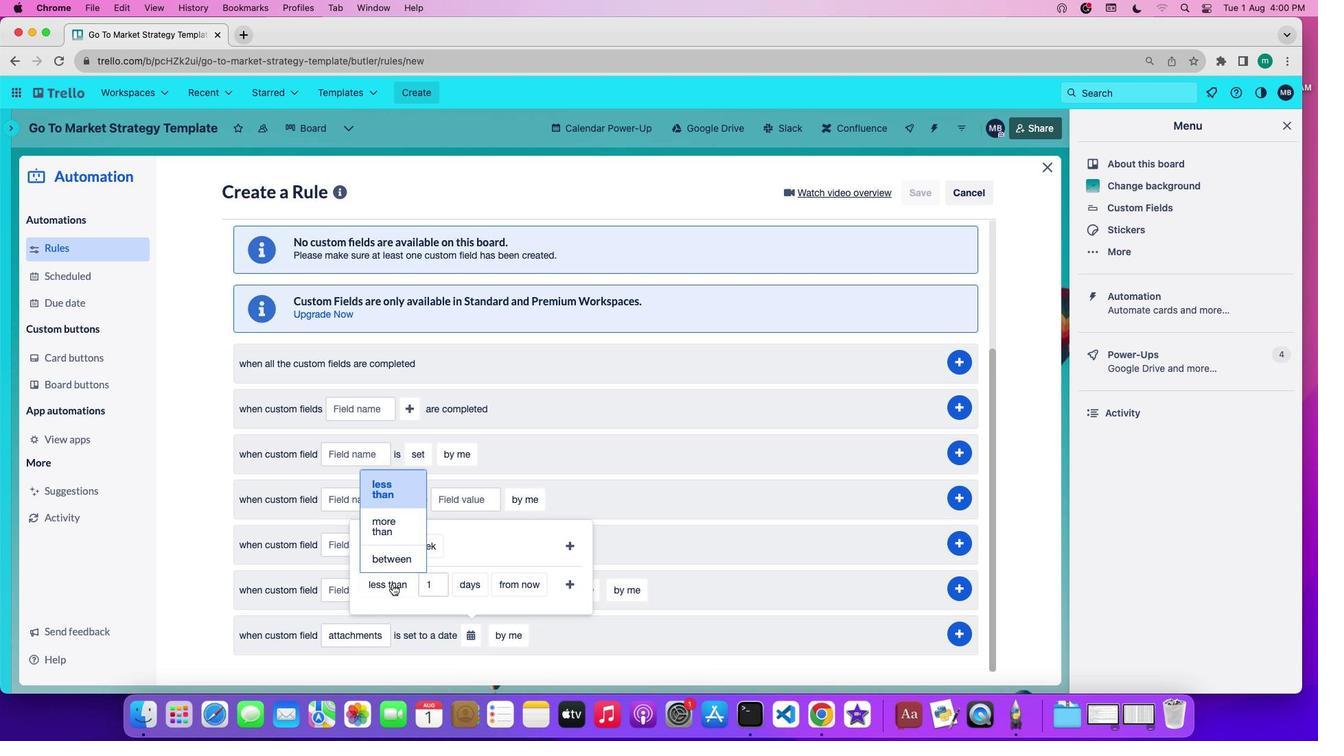 
Action: Mouse moved to (394, 557)
Screenshot: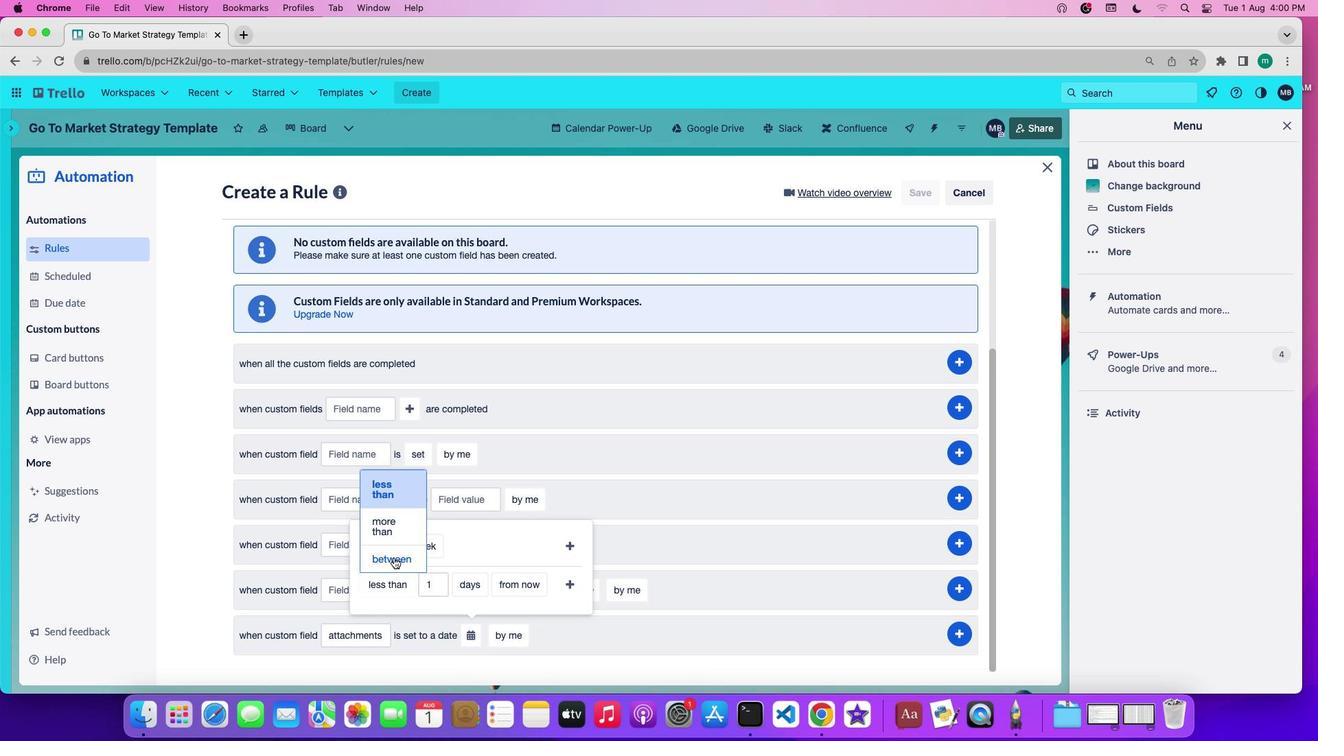 
Action: Mouse pressed left at (394, 557)
Screenshot: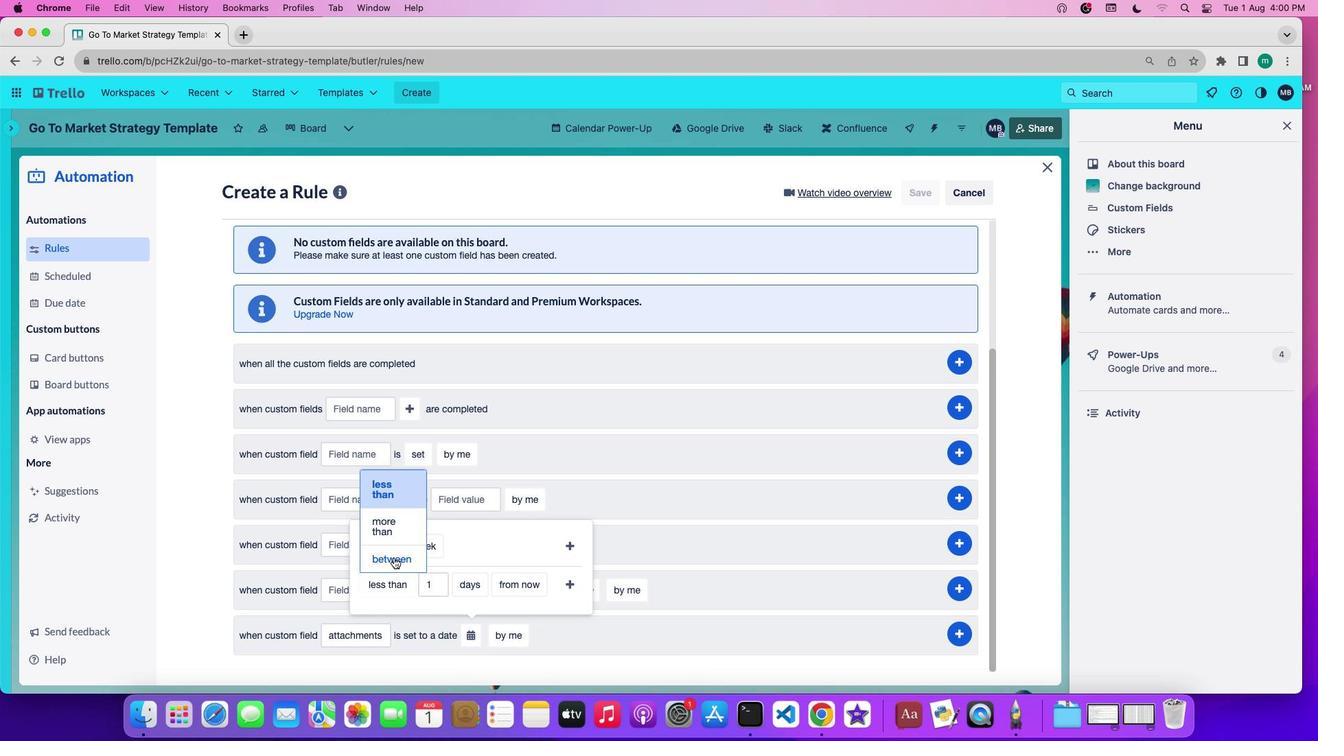 
Action: Mouse moved to (521, 591)
Screenshot: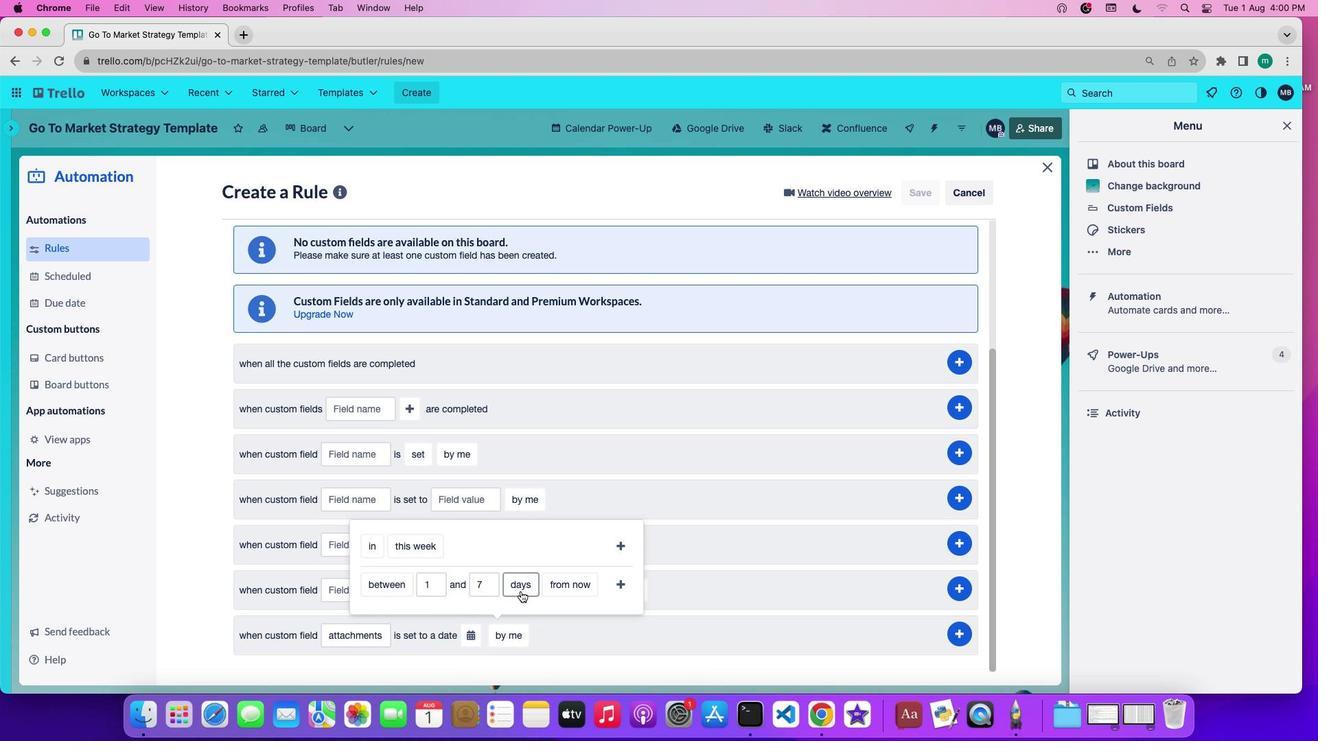 
Action: Mouse pressed left at (521, 591)
Screenshot: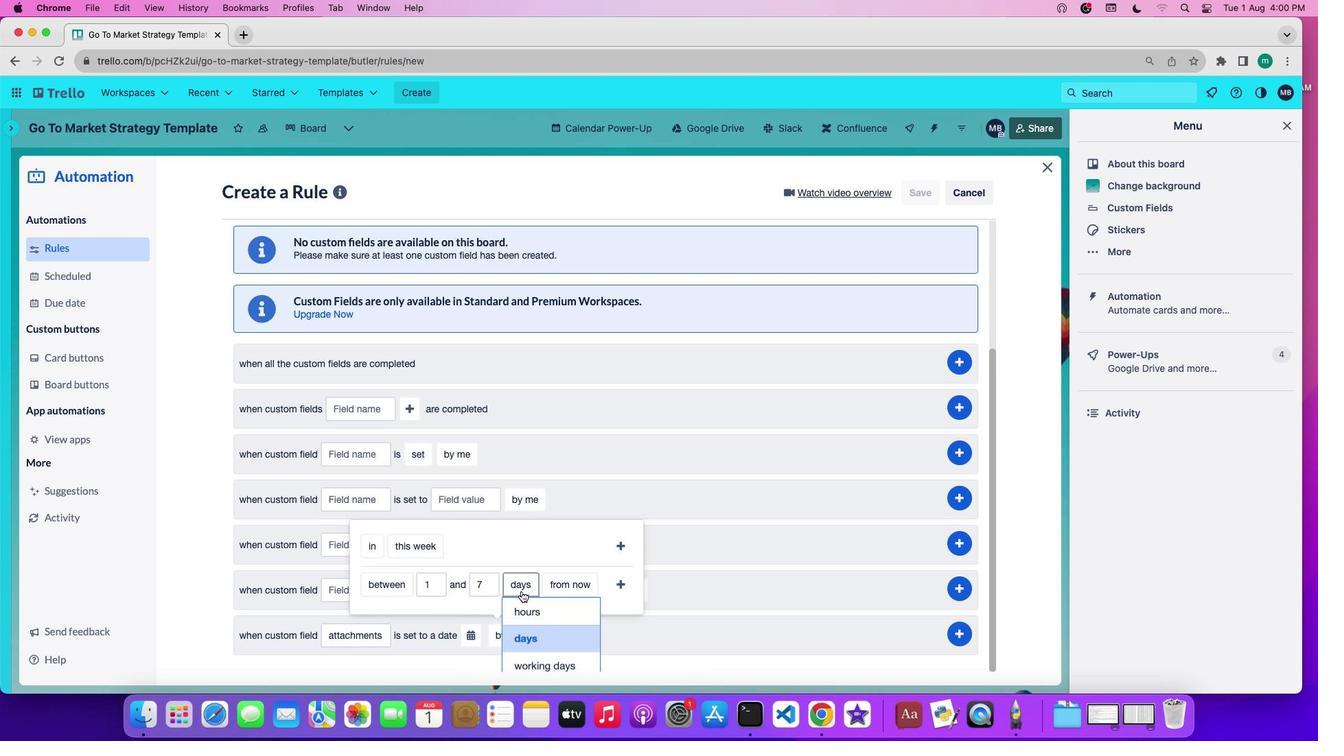 
Action: Mouse moved to (537, 661)
Screenshot: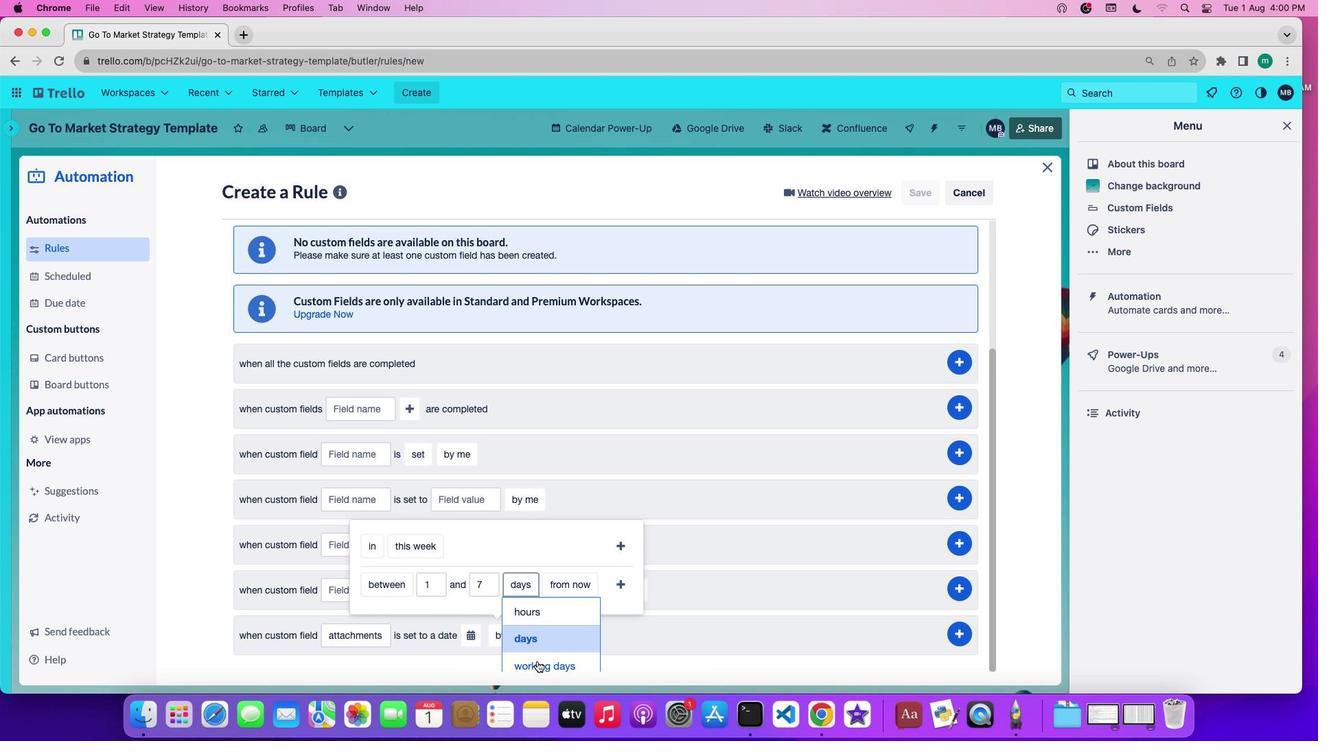 
Action: Mouse pressed left at (537, 661)
Screenshot: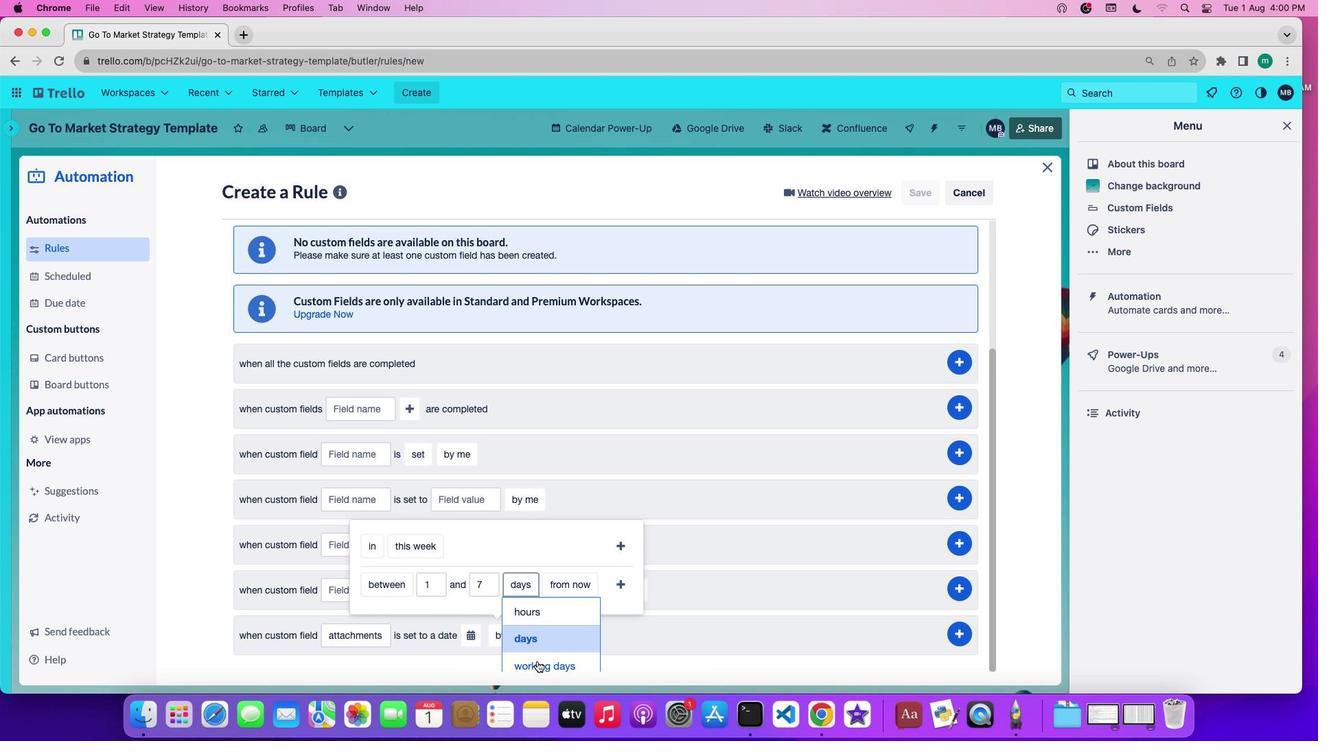
Action: Mouse moved to (583, 588)
Screenshot: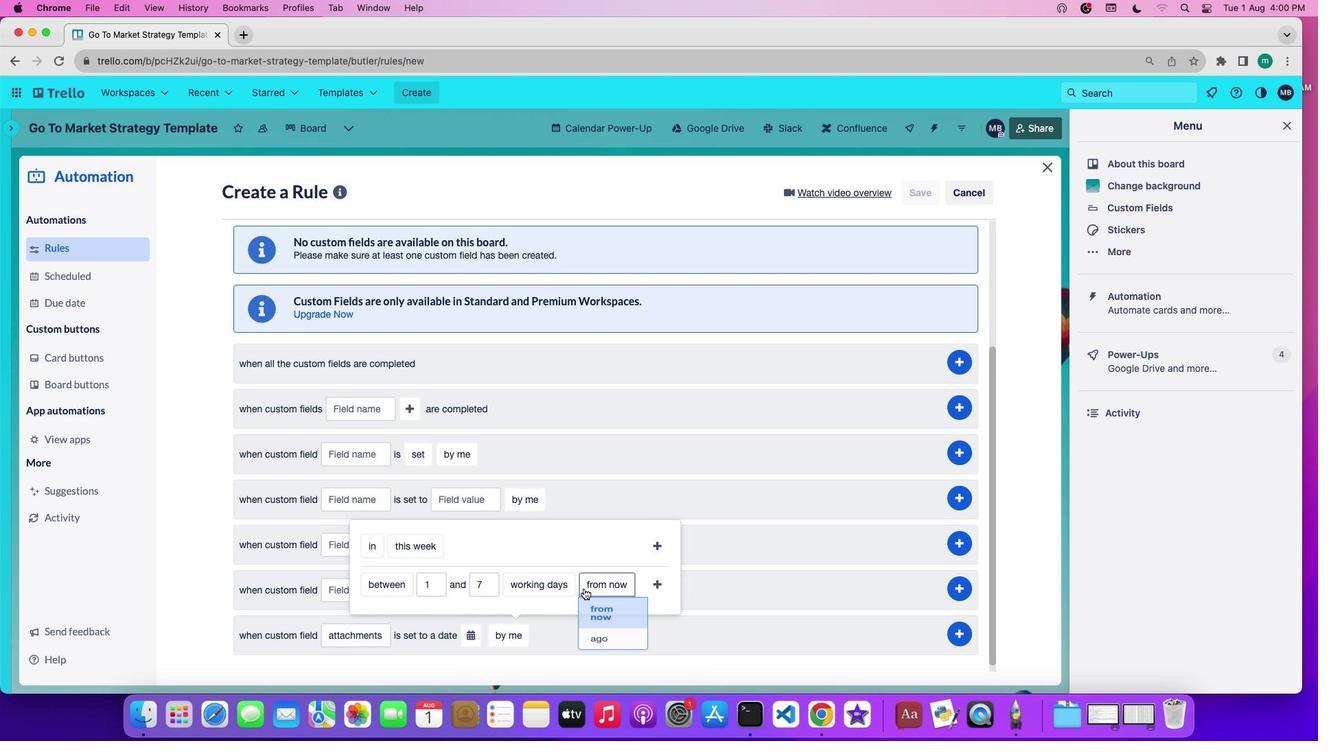 
Action: Mouse pressed left at (583, 588)
Screenshot: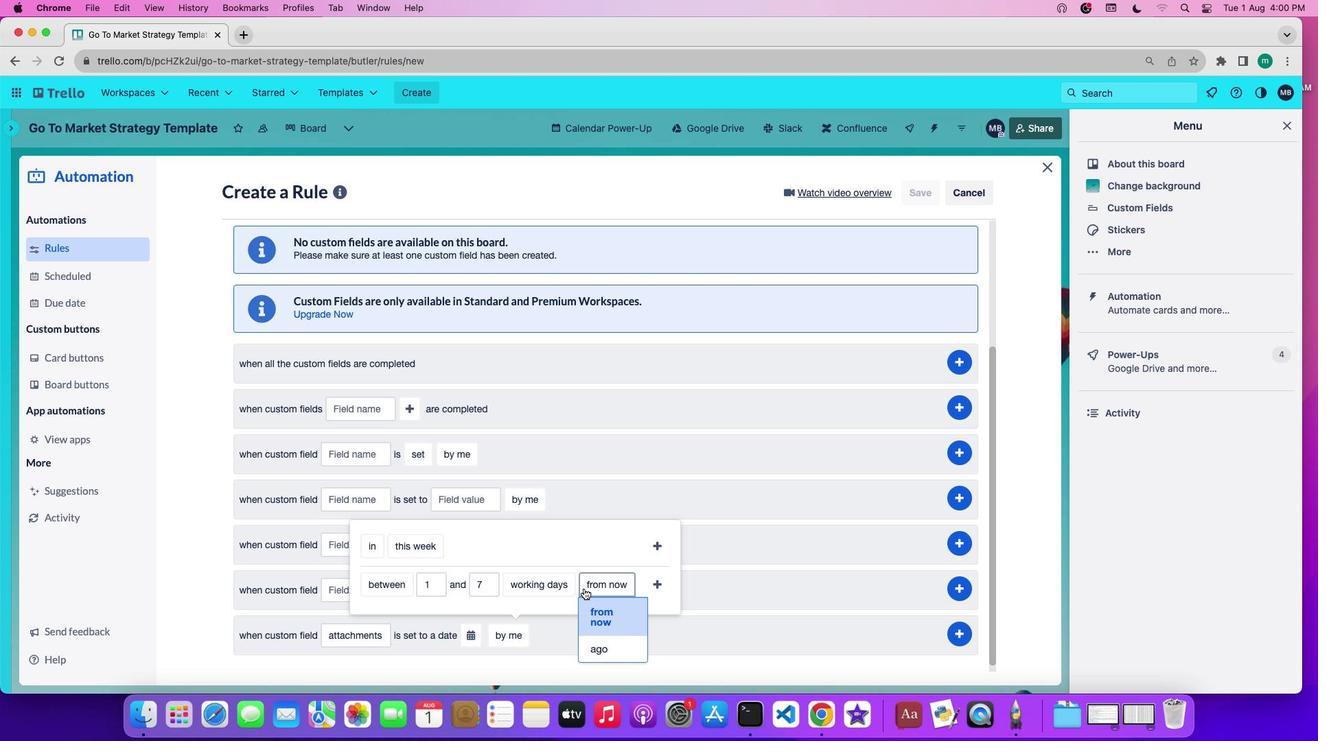 
Action: Mouse moved to (610, 642)
Screenshot: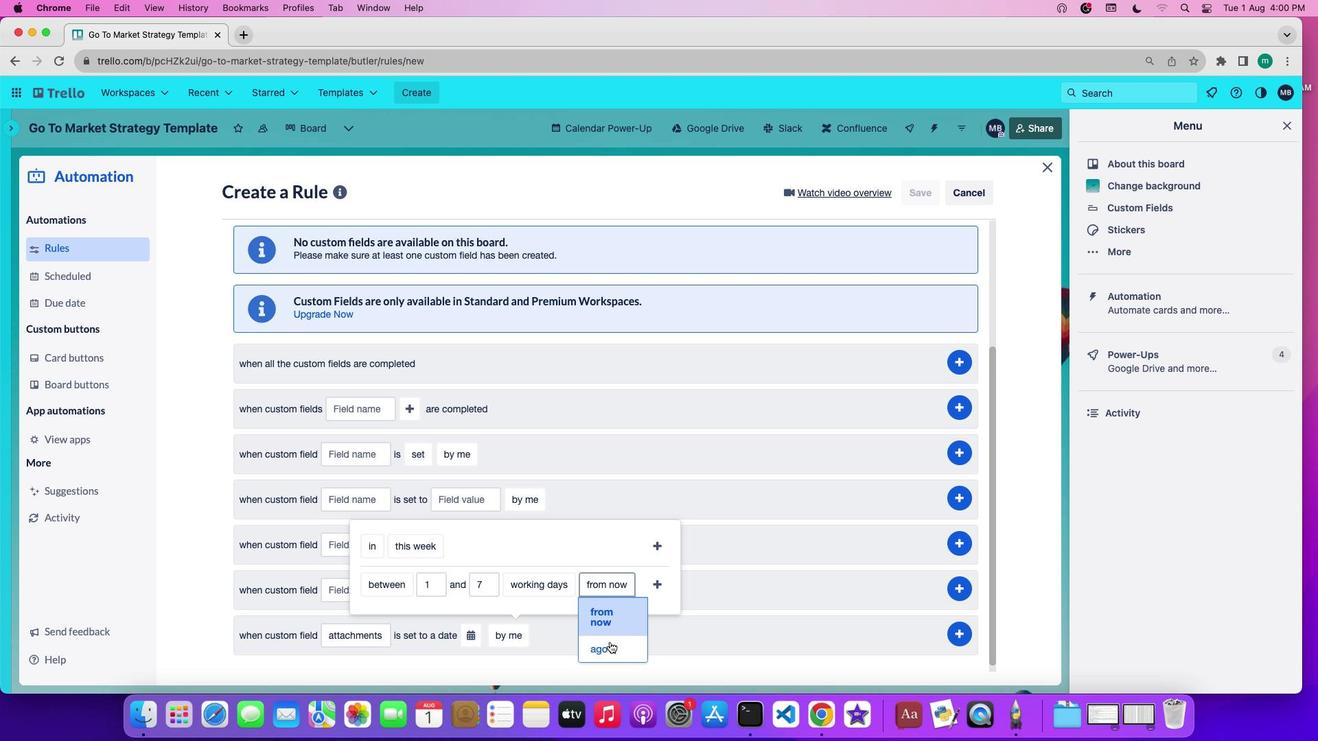 
Action: Mouse pressed left at (610, 642)
Screenshot: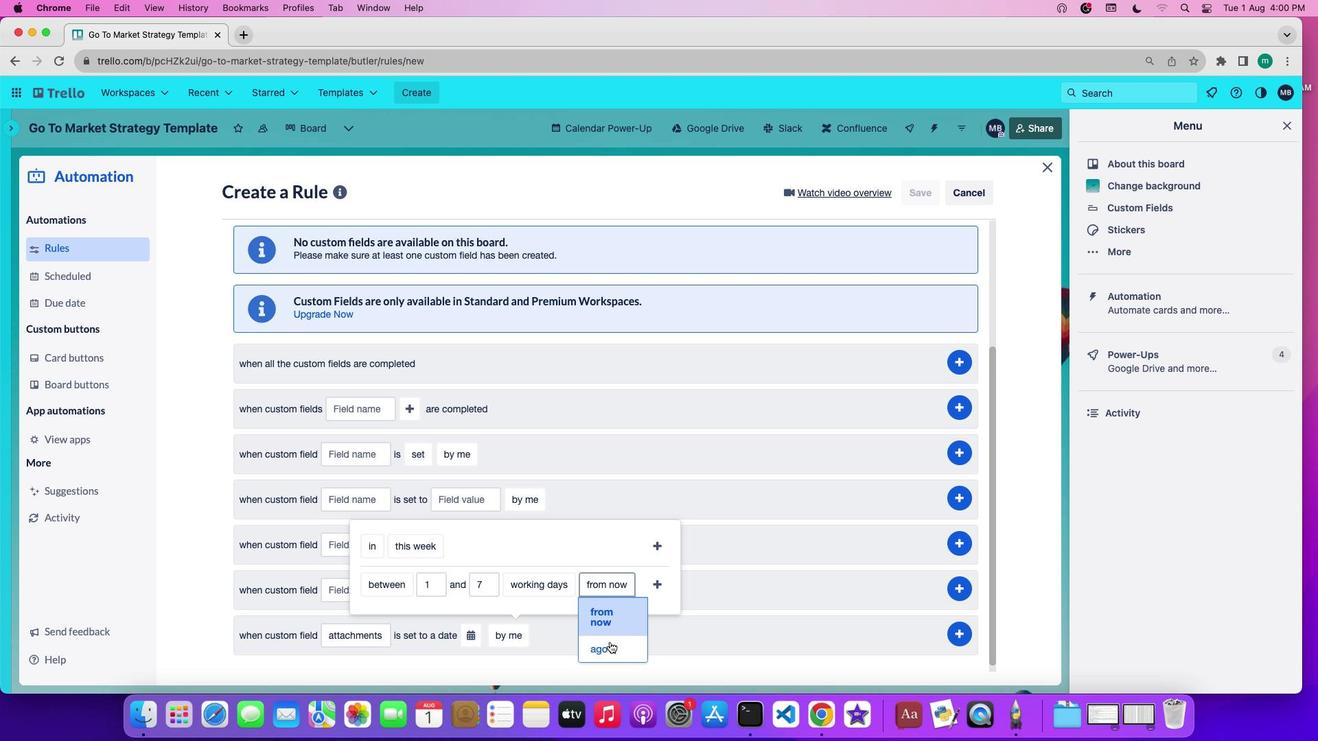 
Action: Mouse moved to (635, 589)
Screenshot: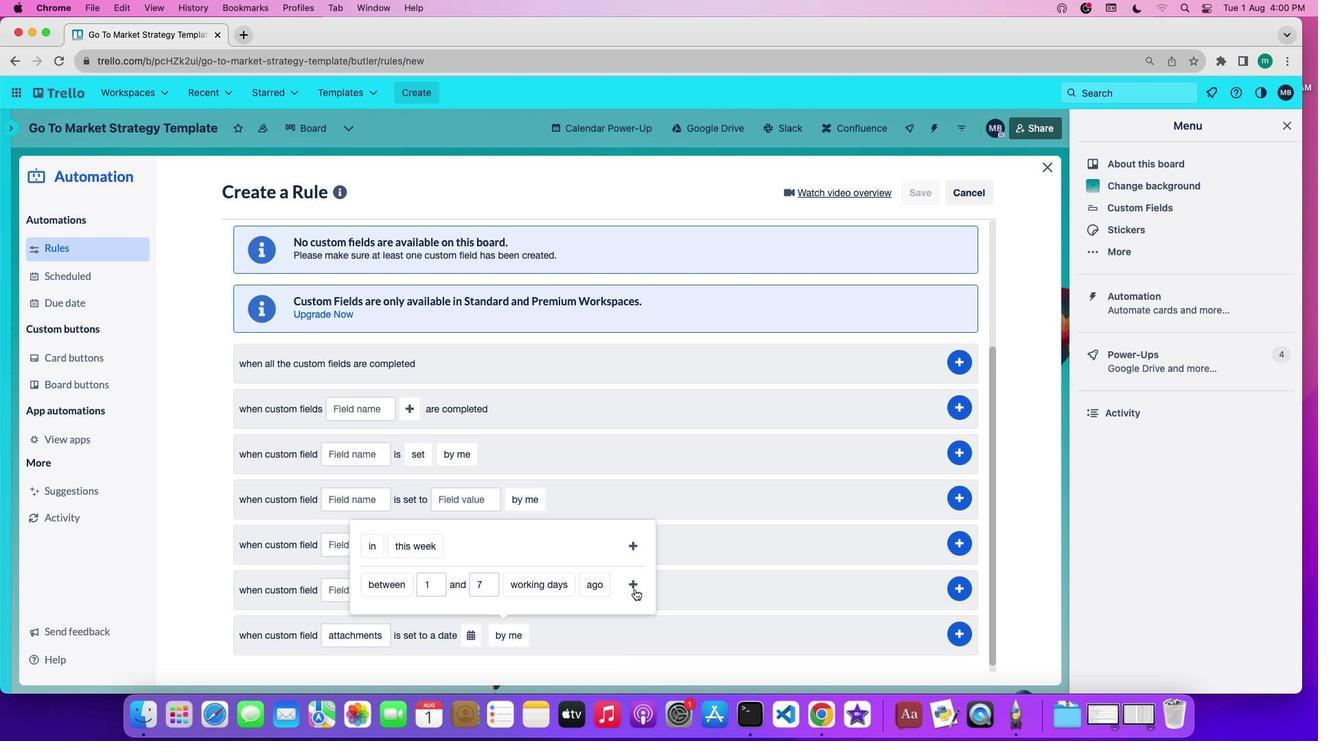 
Action: Mouse pressed left at (635, 589)
Screenshot: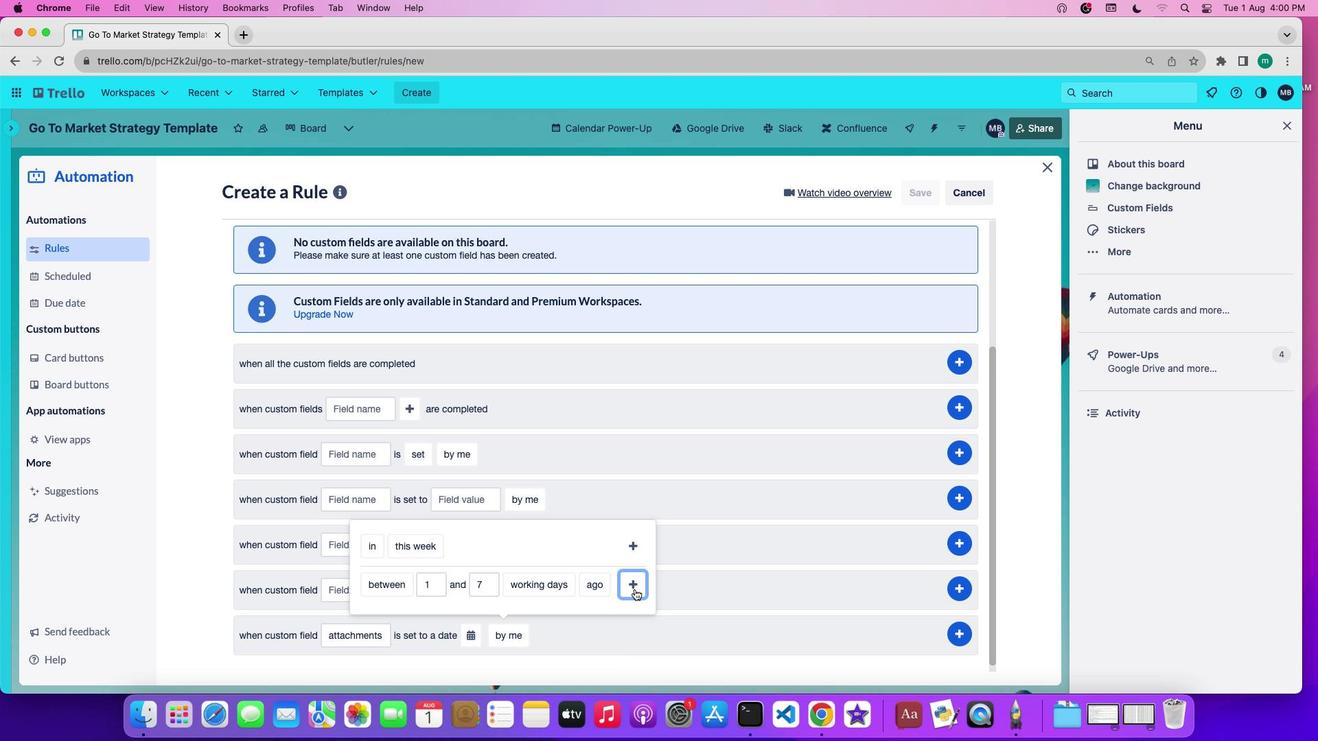 
Action: Mouse moved to (670, 633)
Screenshot: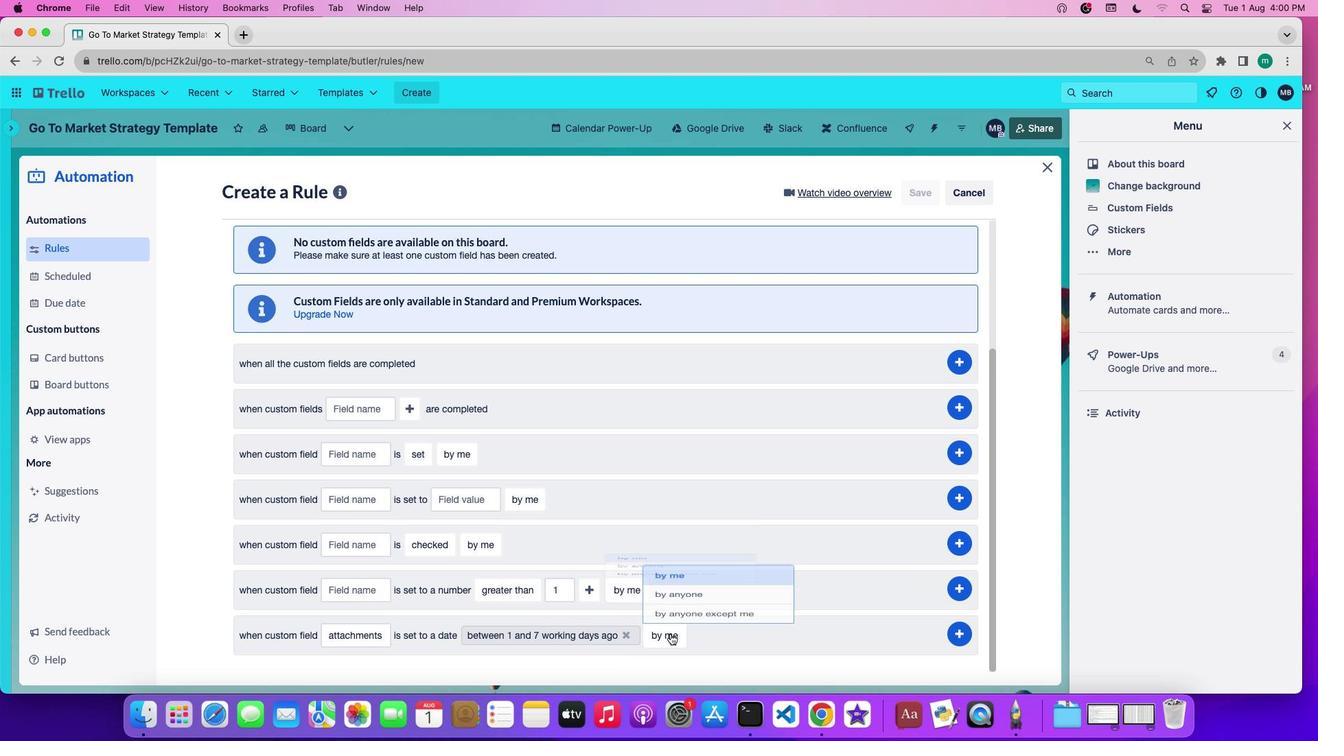 
Action: Mouse pressed left at (670, 633)
Screenshot: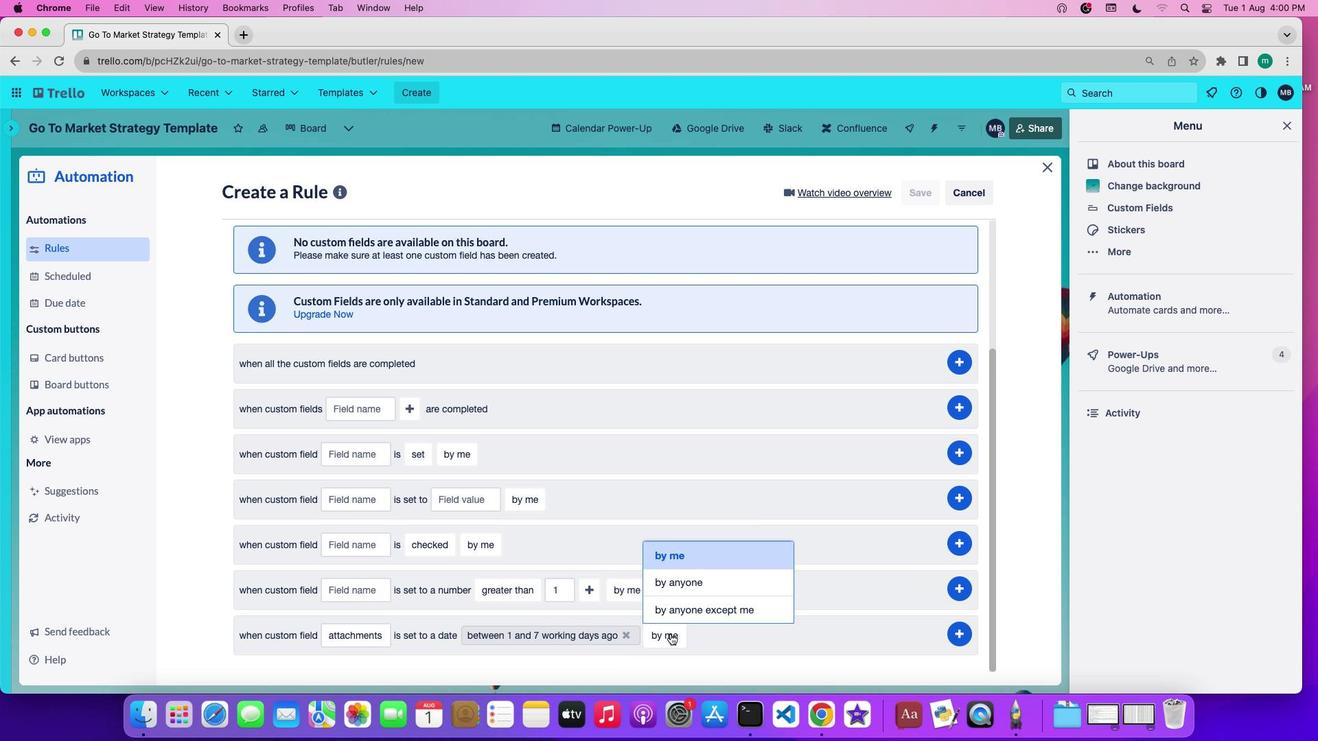 
Action: Mouse moved to (690, 581)
Screenshot: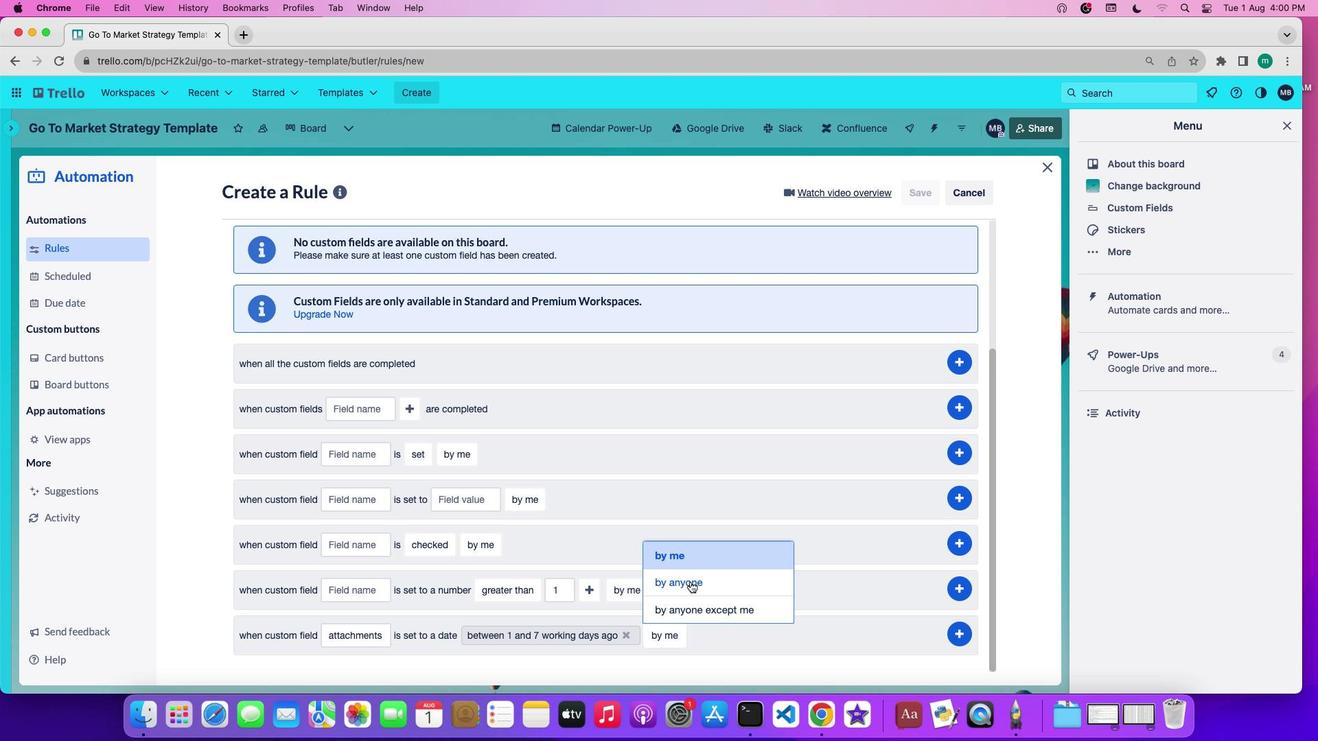 
Action: Mouse pressed left at (690, 581)
Screenshot: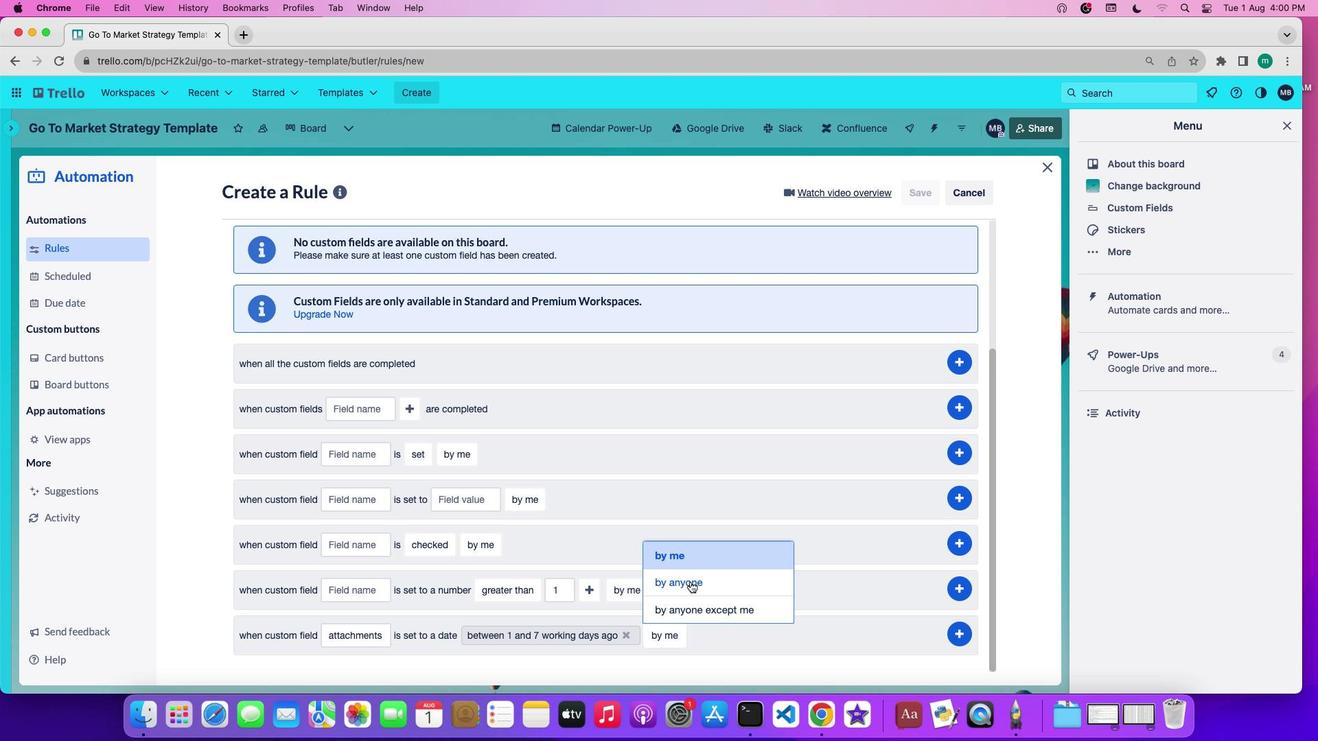 
Action: Mouse moved to (958, 625)
Screenshot: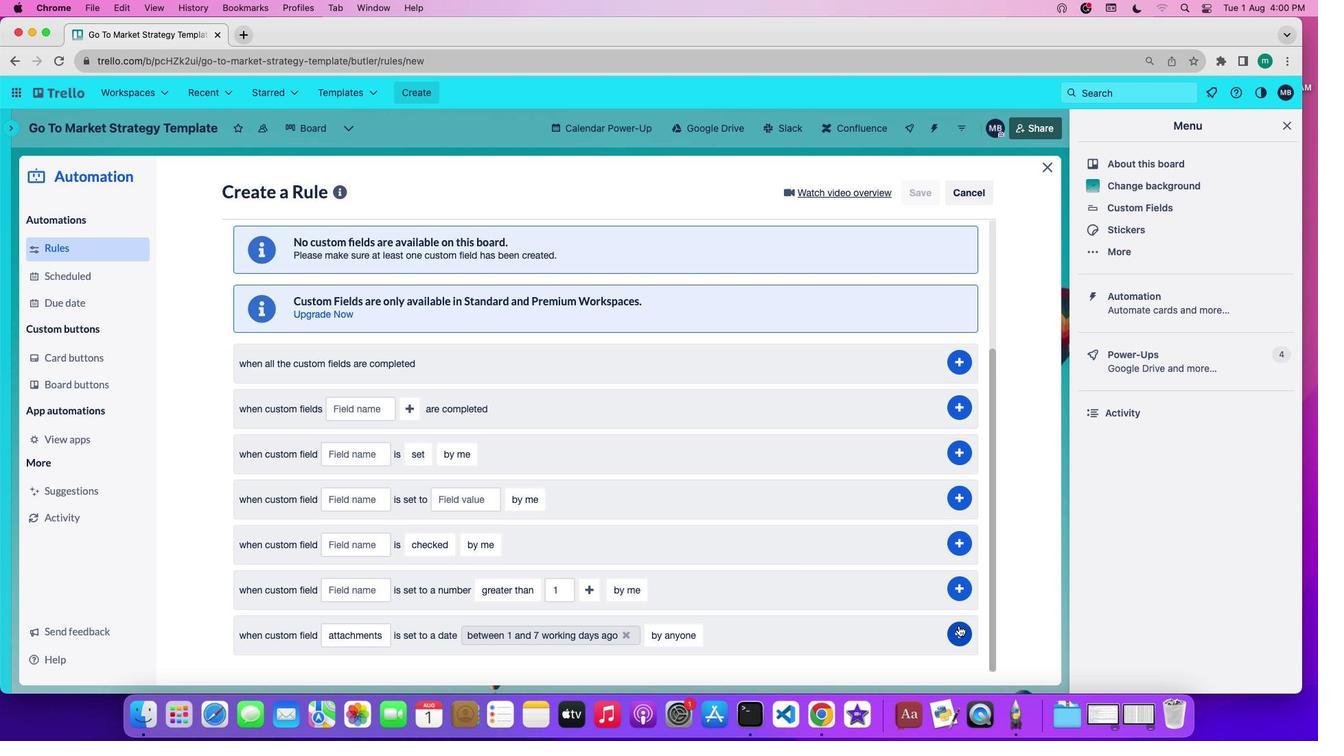
Action: Mouse pressed left at (958, 625)
Screenshot: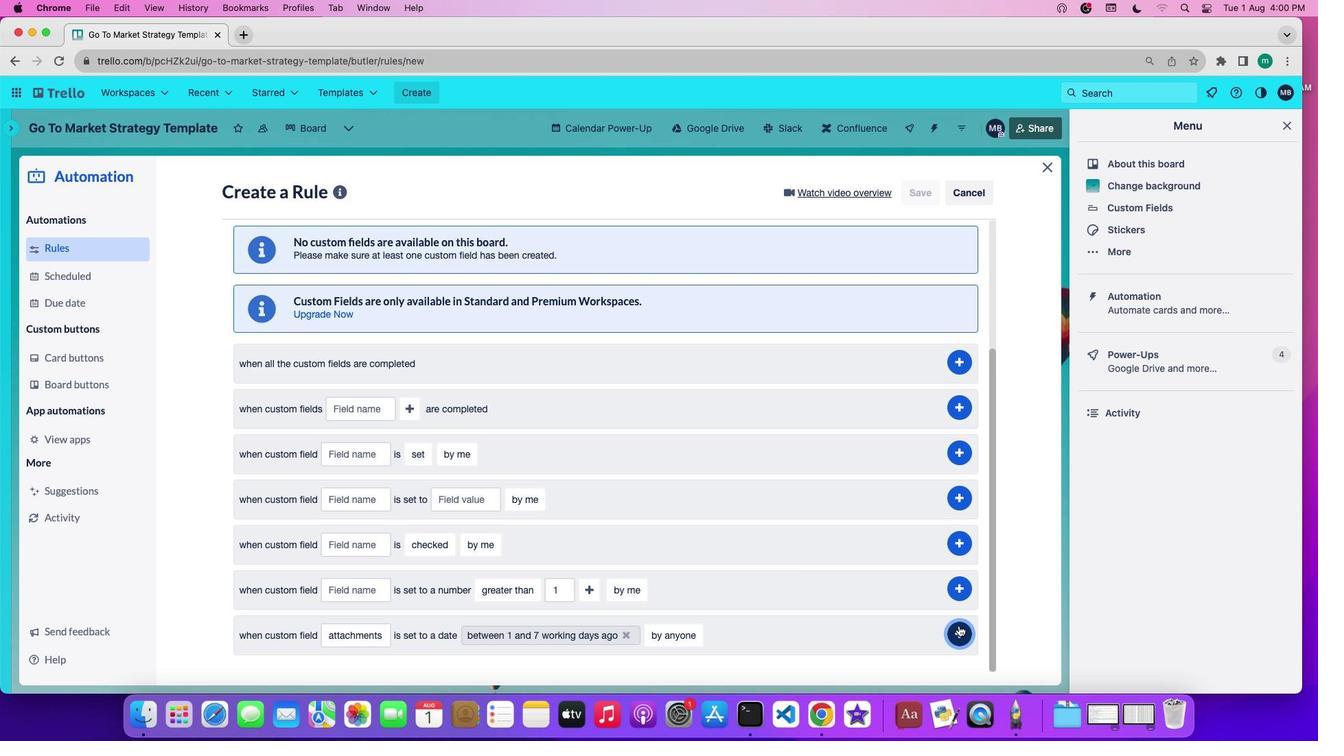 
